 Task: Look for space in Raigarh, India from 6th September, 2023 to 10th September, 2023 for 1 adult in price range Rs.10000 to Rs.15000. Place can be private room with 1  bedroom having 1 bed and 1 bathroom. Property type can be house, flat, guest house, hotel. Booking option can be shelf check-in. Required host language is English.
Action: Mouse moved to (553, 57)
Screenshot: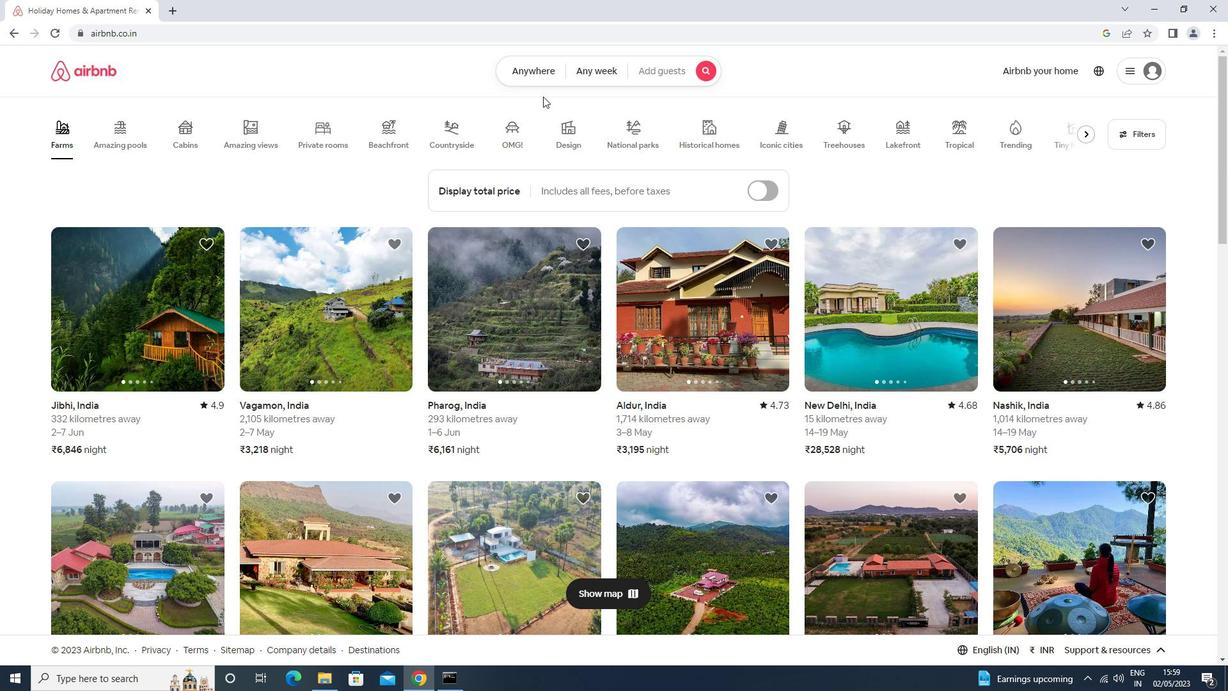 
Action: Mouse pressed left at (553, 57)
Screenshot: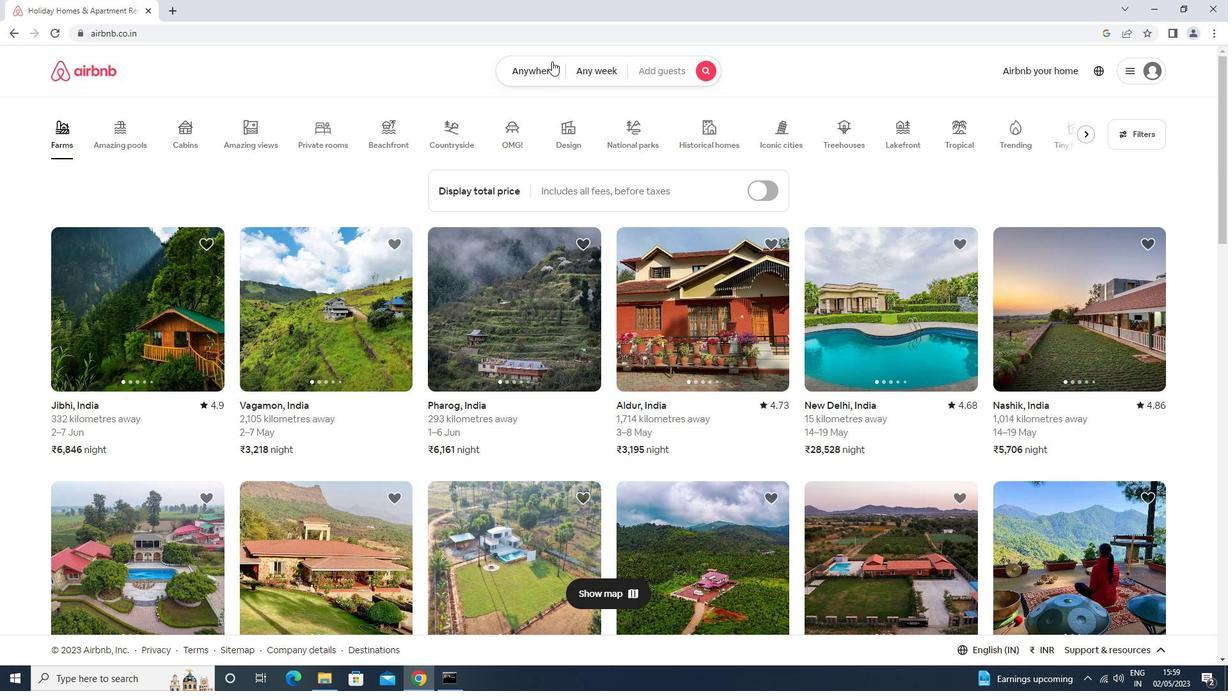 
Action: Mouse moved to (510, 126)
Screenshot: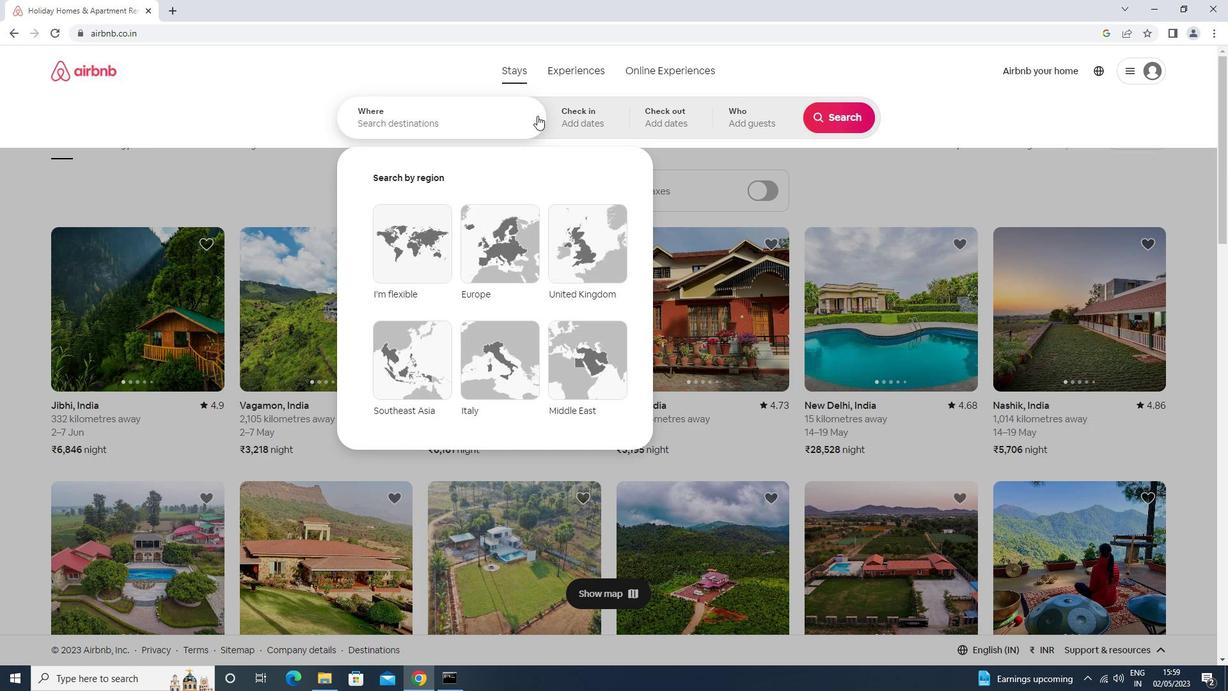 
Action: Mouse pressed left at (510, 126)
Screenshot: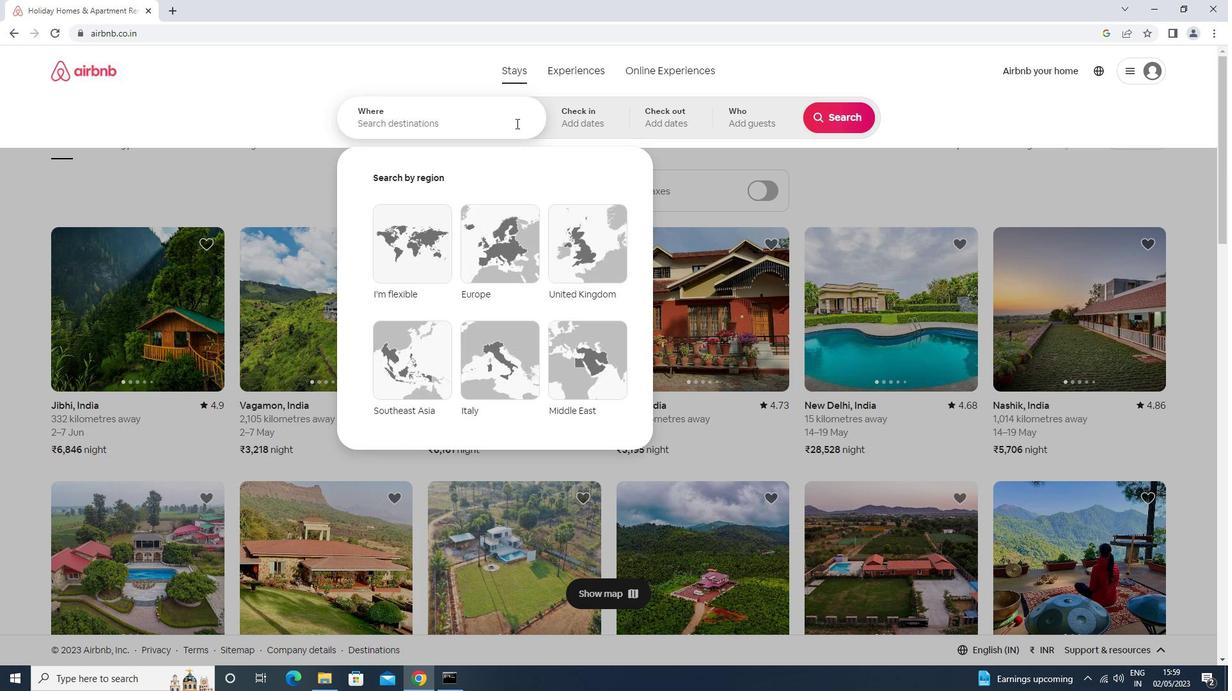 
Action: Mouse moved to (509, 126)
Screenshot: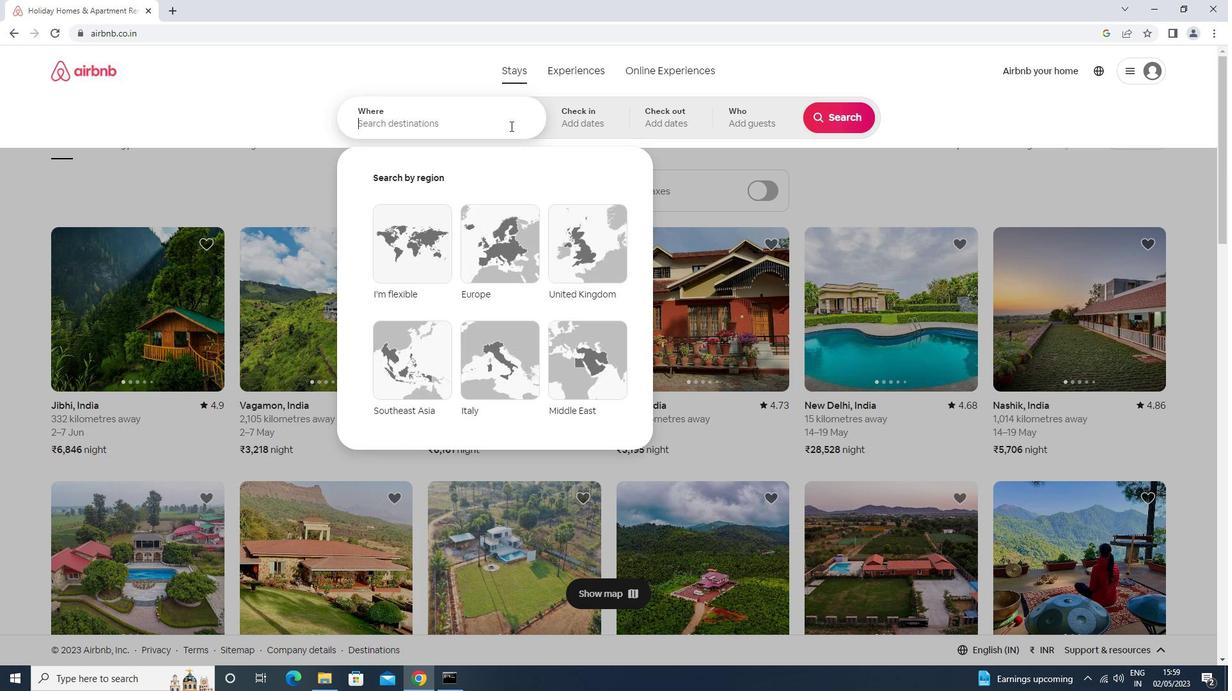 
Action: Key pressed r<Key.caps_lock>aigarh<Key.enter>
Screenshot: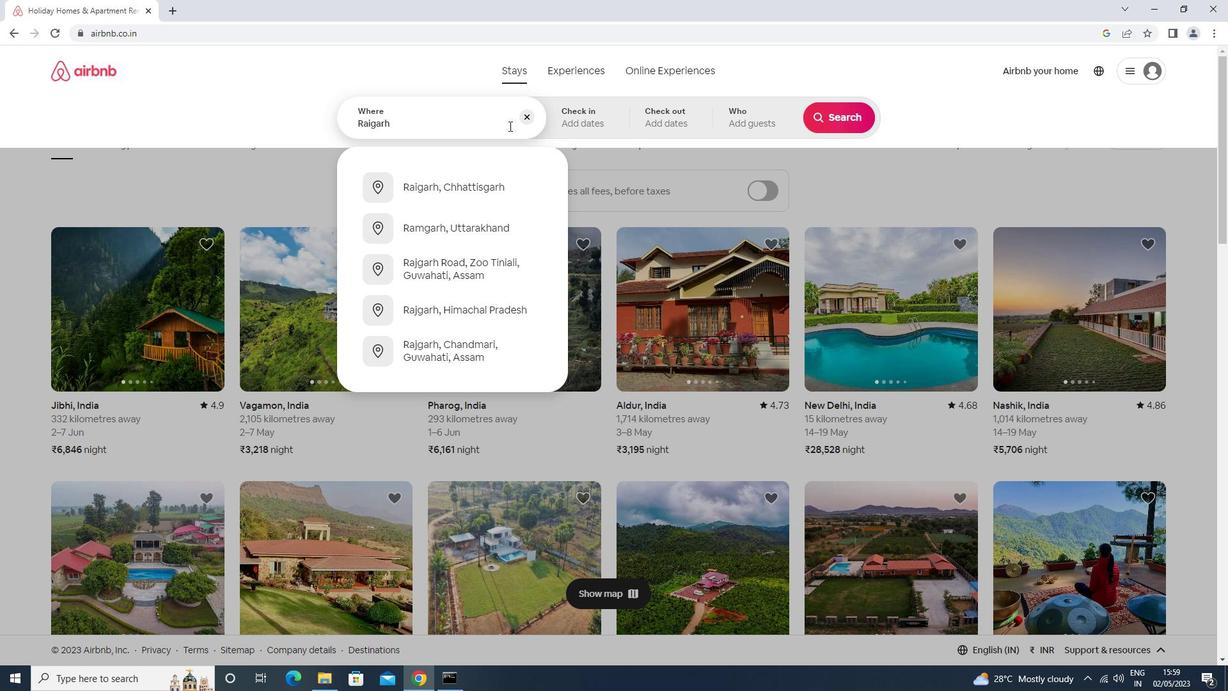 
Action: Mouse moved to (835, 219)
Screenshot: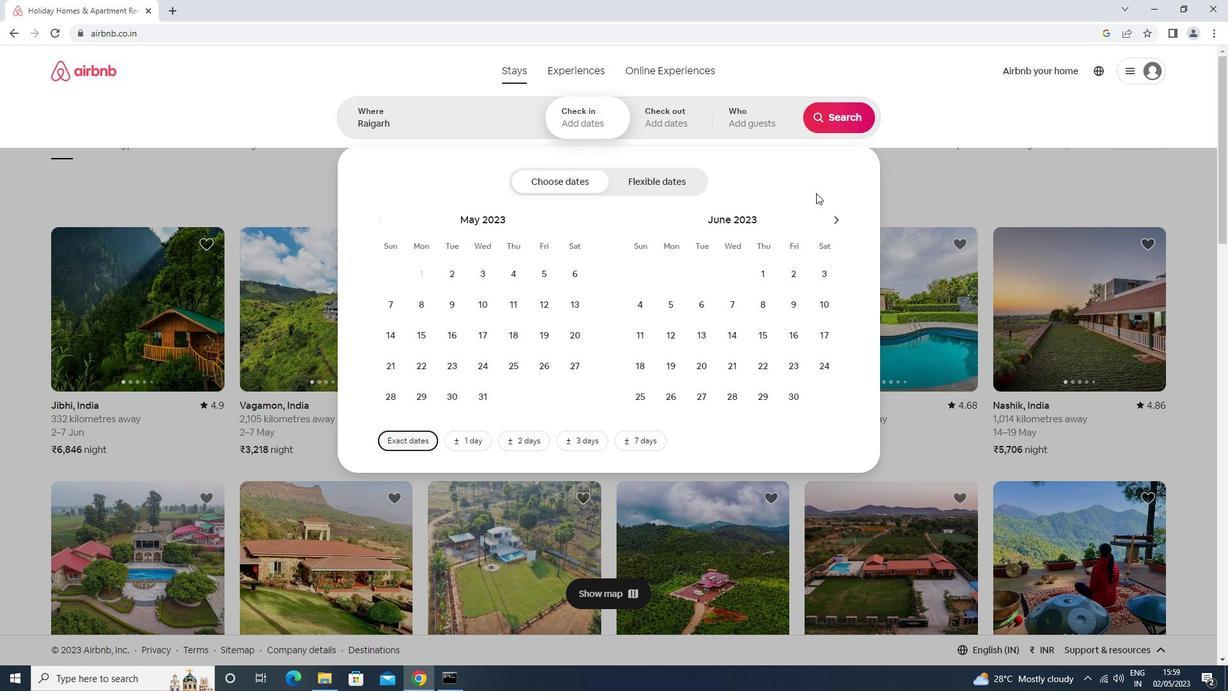 
Action: Mouse pressed left at (835, 219)
Screenshot: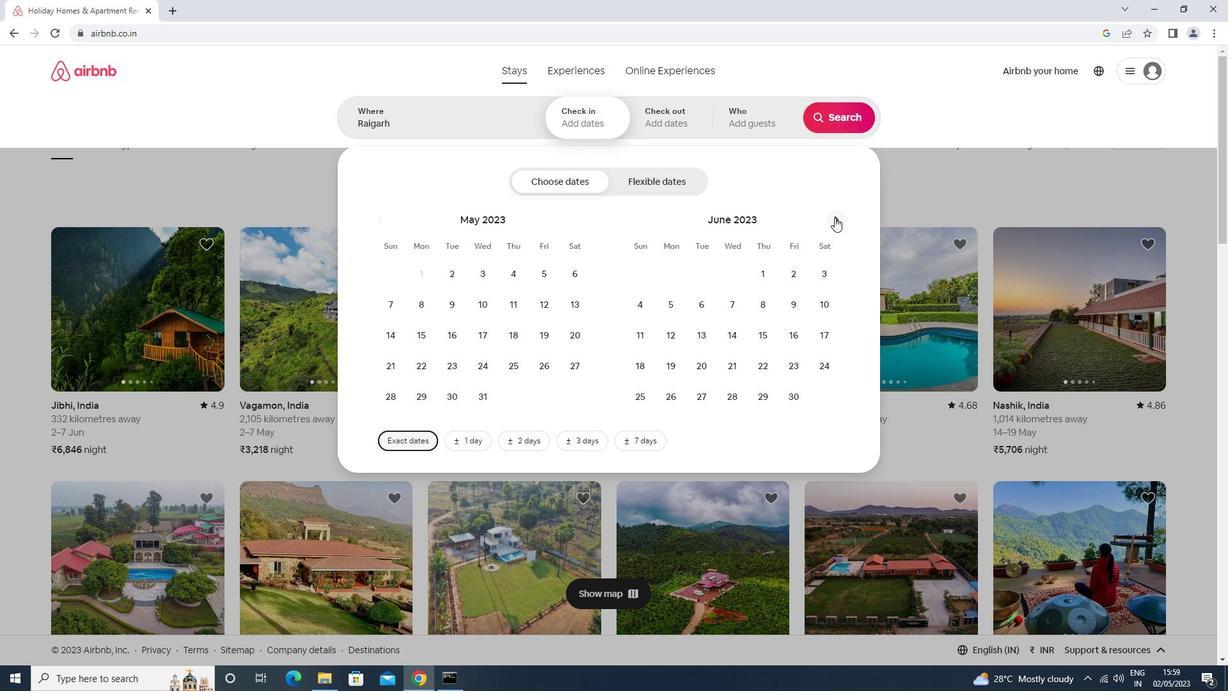 
Action: Mouse moved to (837, 218)
Screenshot: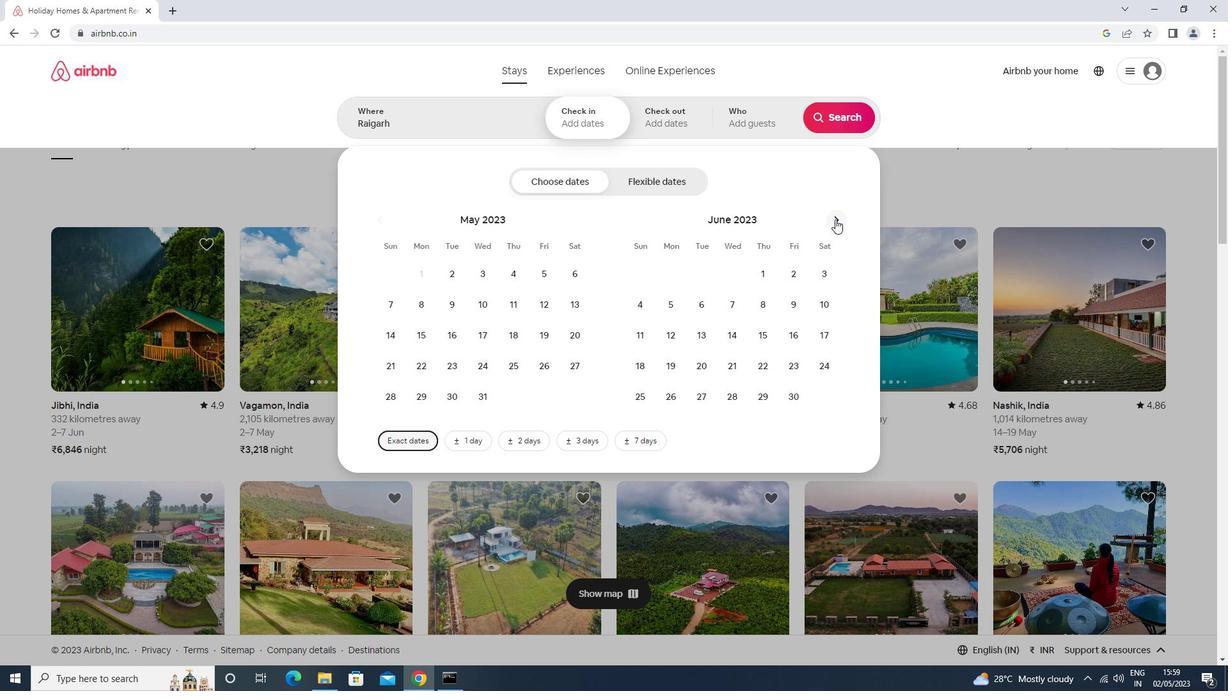 
Action: Mouse pressed left at (837, 218)
Screenshot: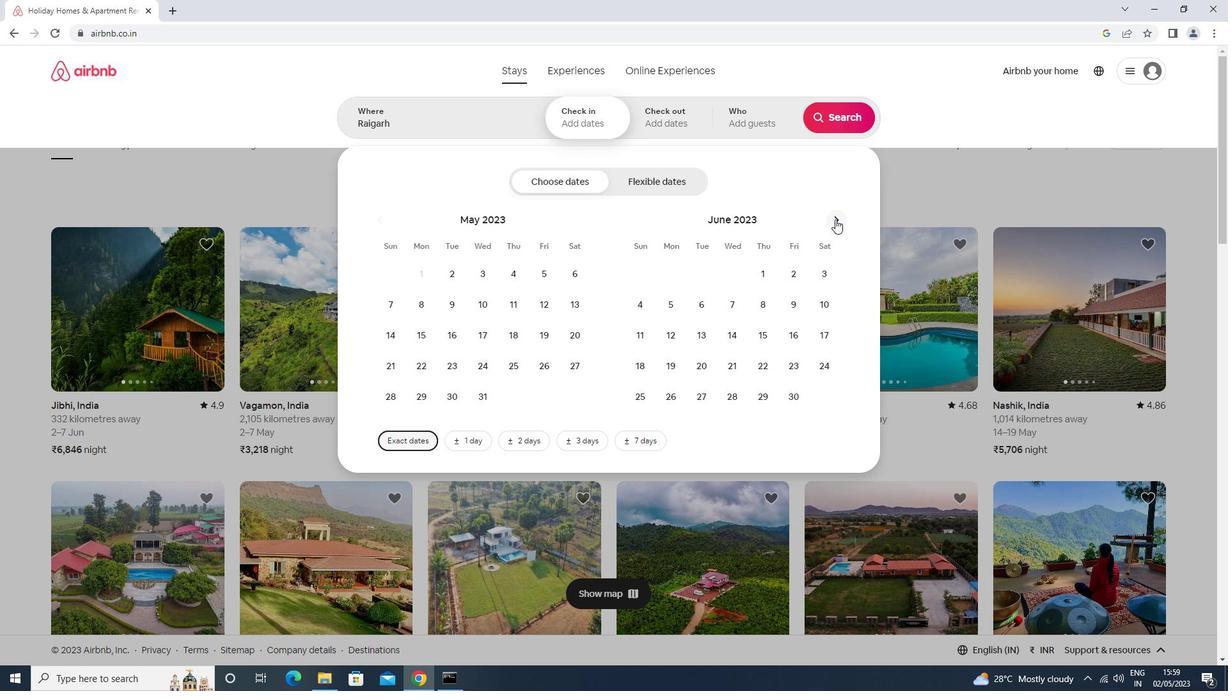 
Action: Mouse pressed left at (837, 218)
Screenshot: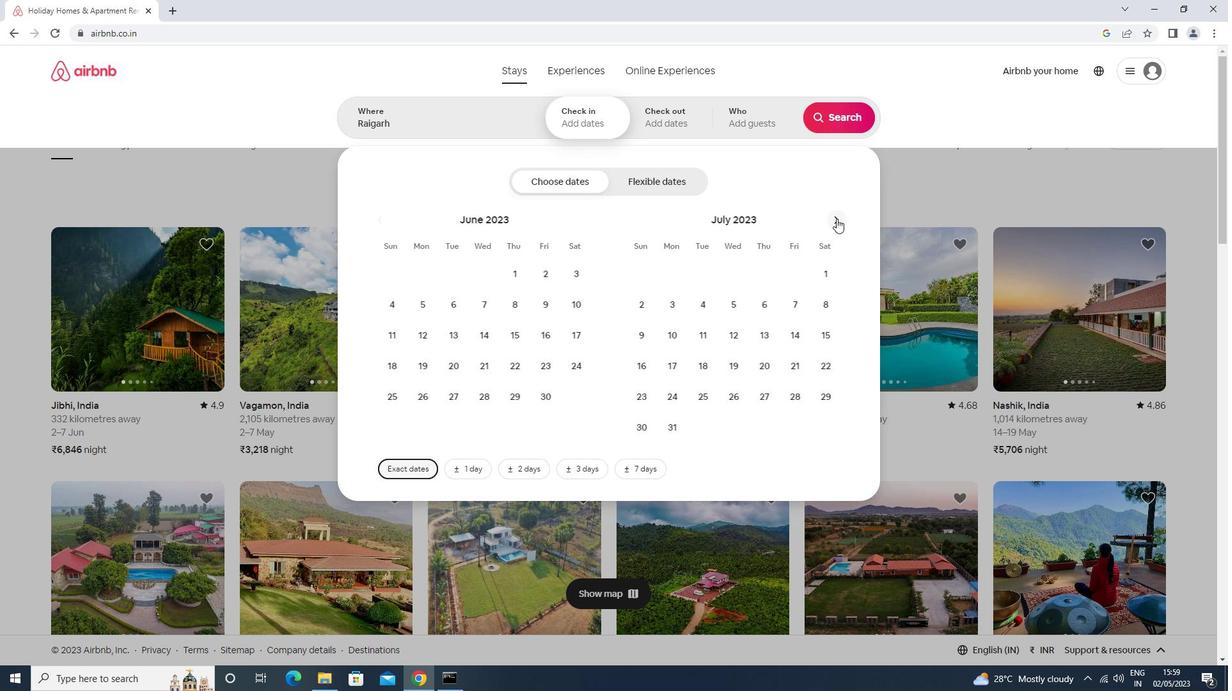 
Action: Mouse moved to (738, 307)
Screenshot: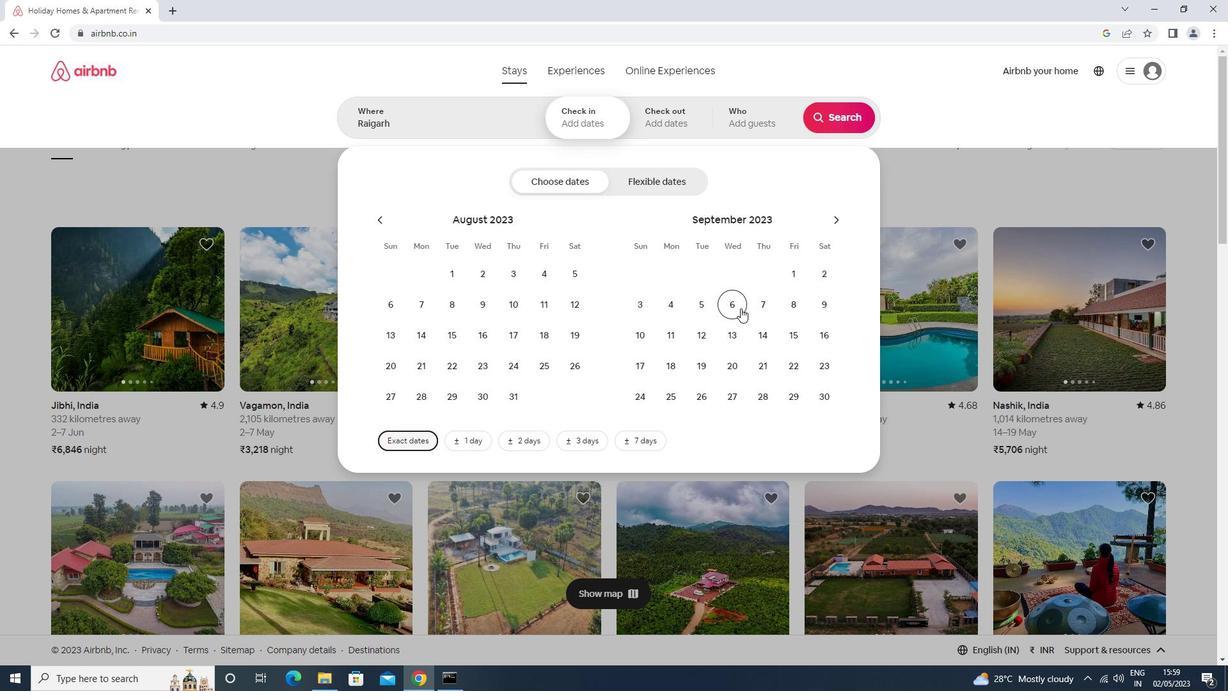 
Action: Mouse pressed left at (738, 307)
Screenshot: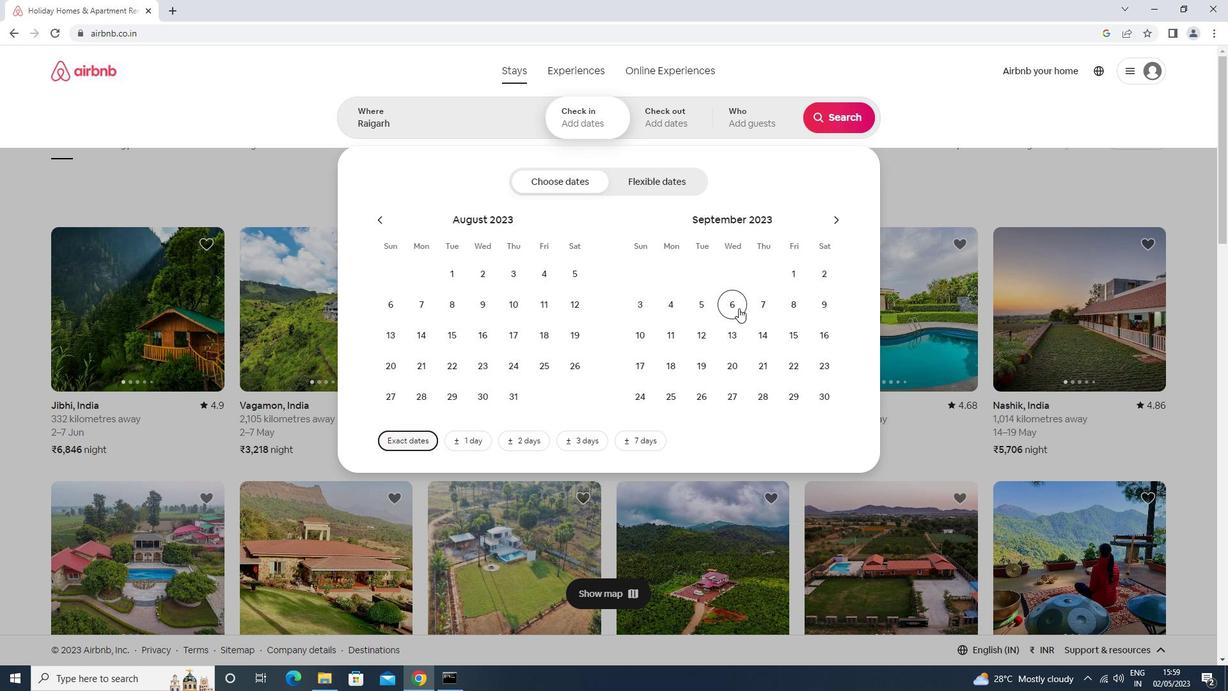
Action: Mouse moved to (643, 330)
Screenshot: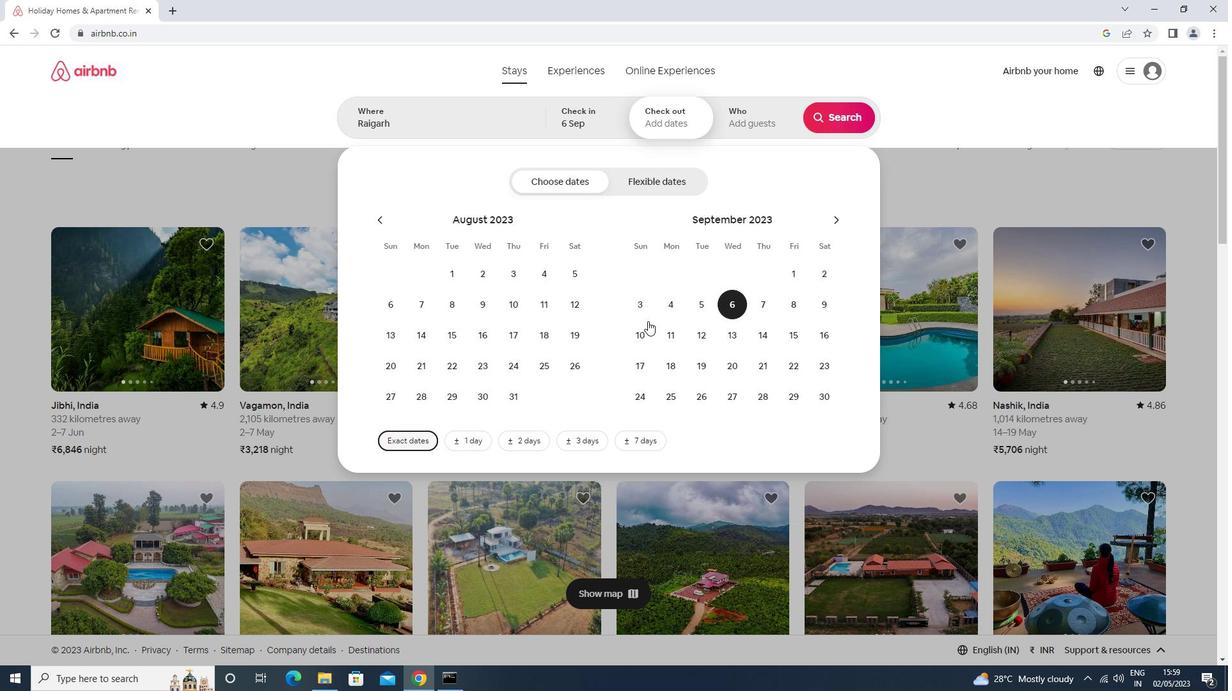 
Action: Mouse pressed left at (643, 330)
Screenshot: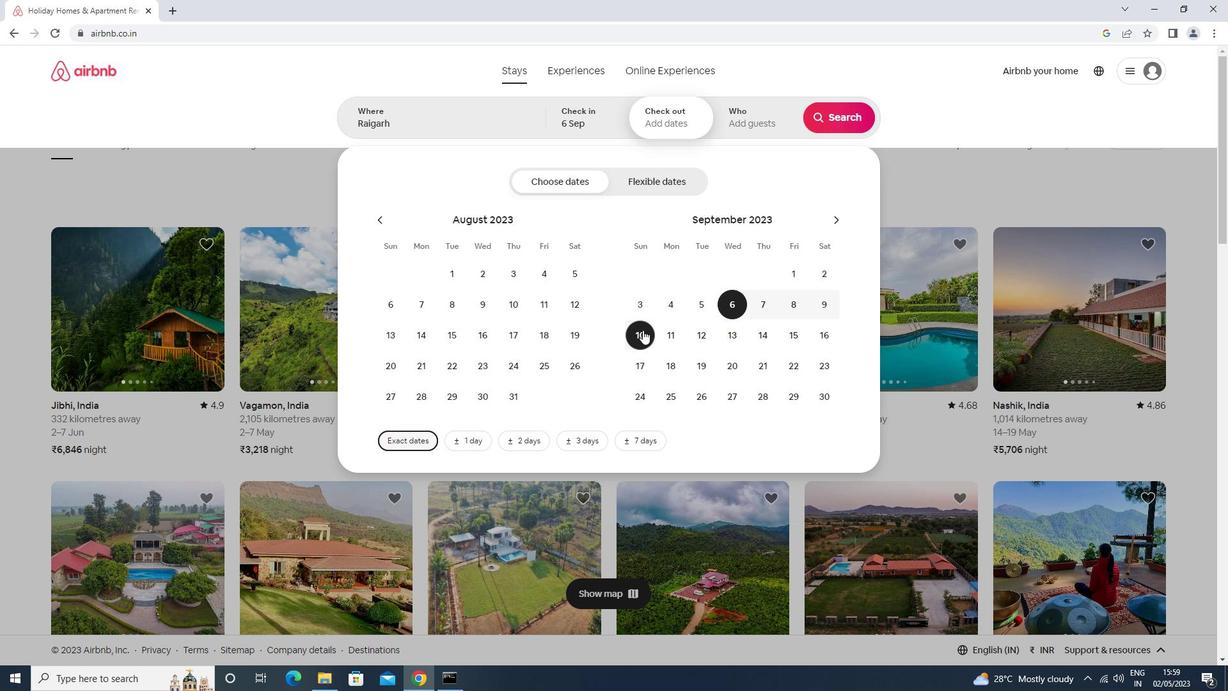 
Action: Mouse moved to (747, 112)
Screenshot: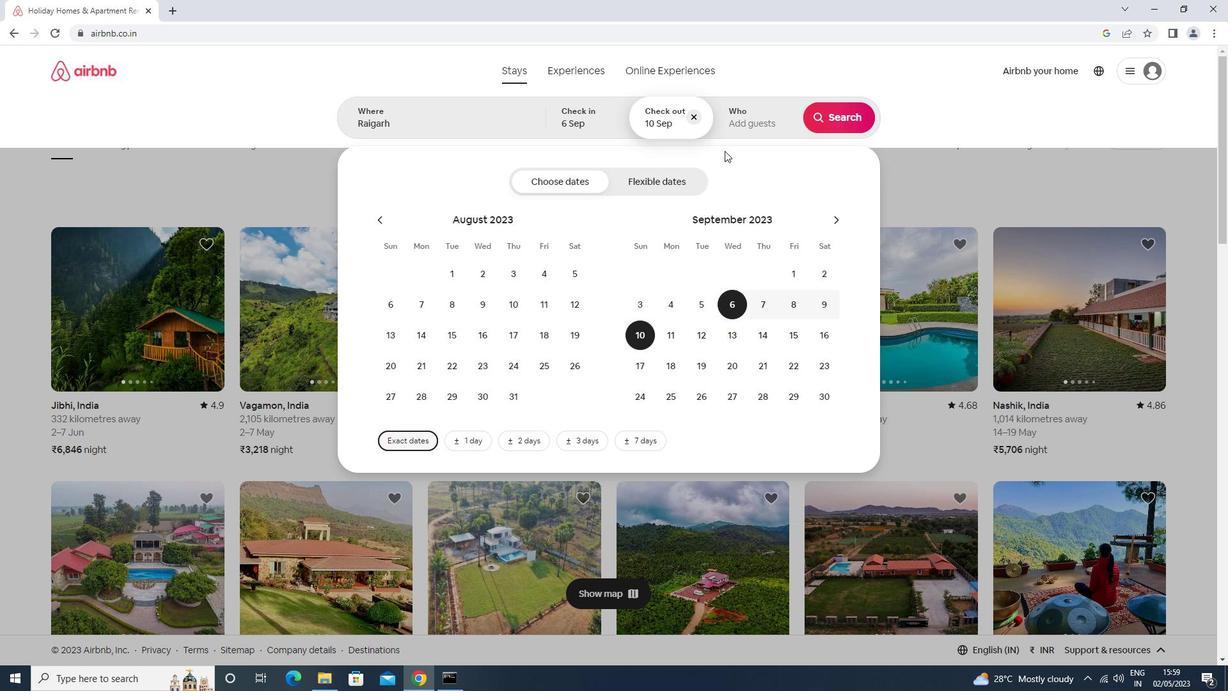 
Action: Mouse pressed left at (747, 112)
Screenshot: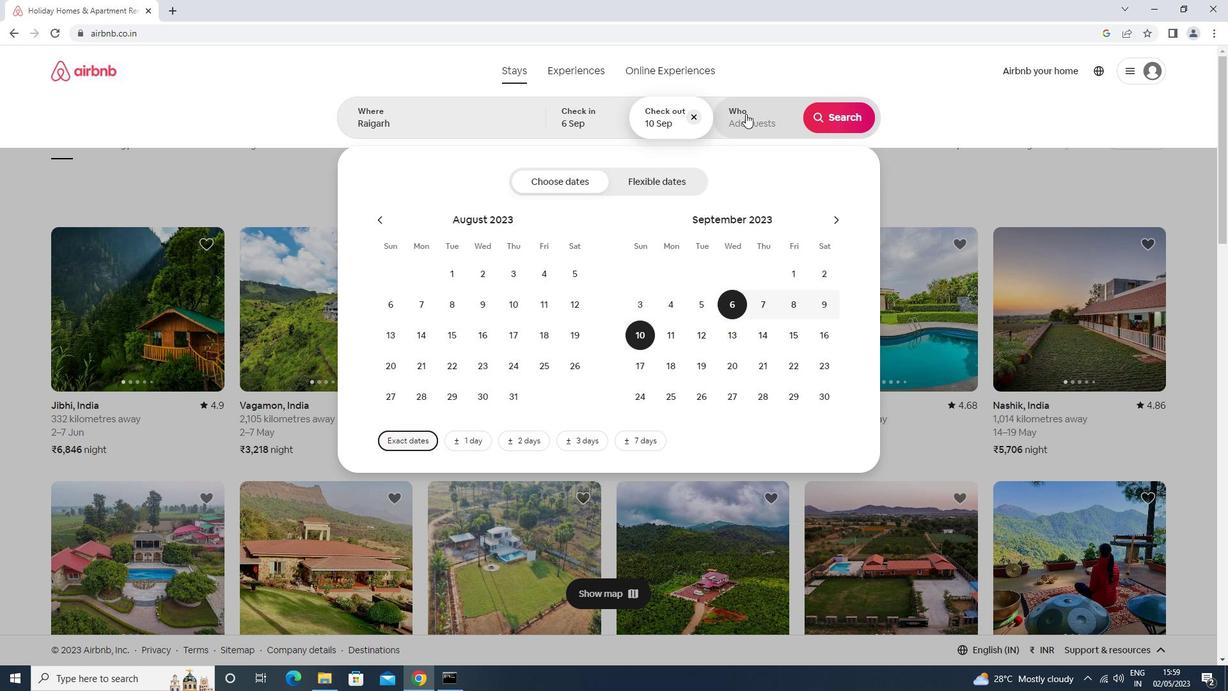 
Action: Mouse moved to (837, 188)
Screenshot: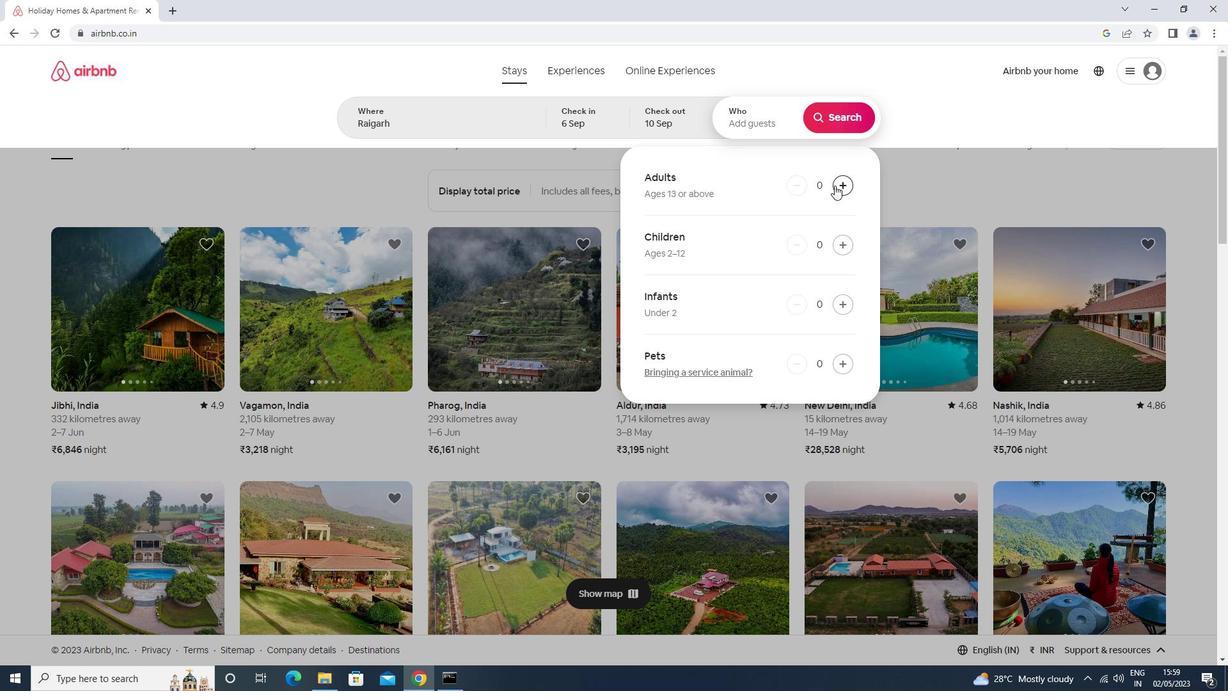 
Action: Mouse pressed left at (837, 188)
Screenshot: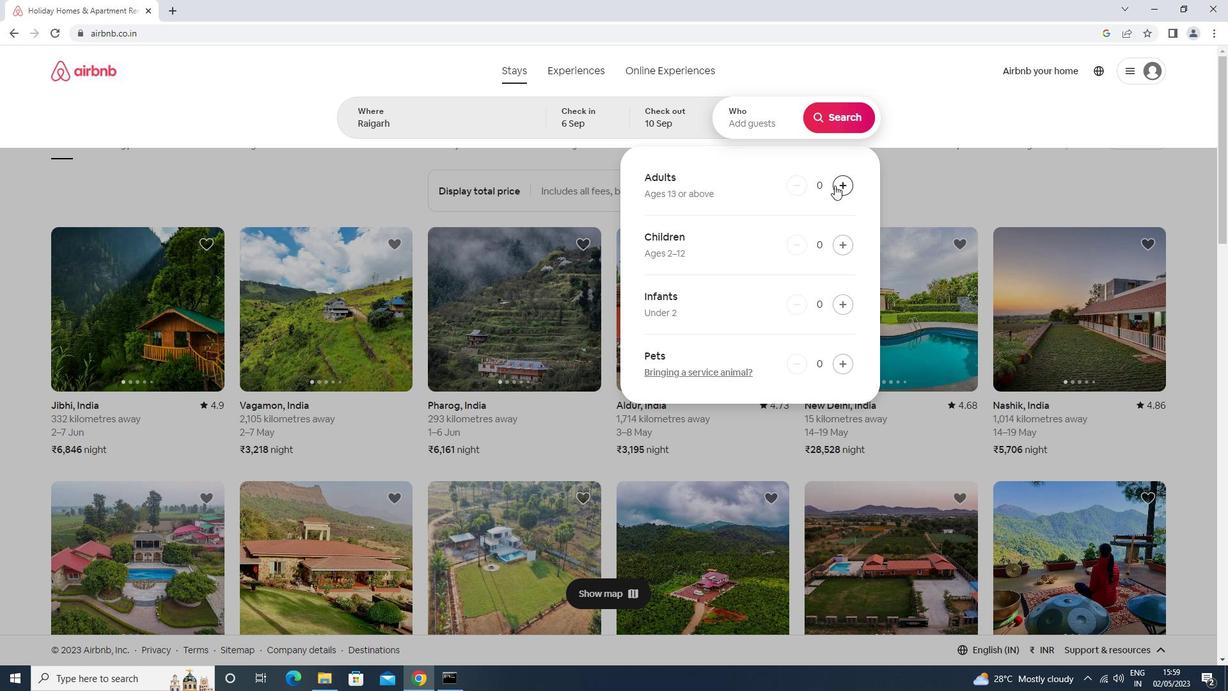 
Action: Mouse moved to (849, 119)
Screenshot: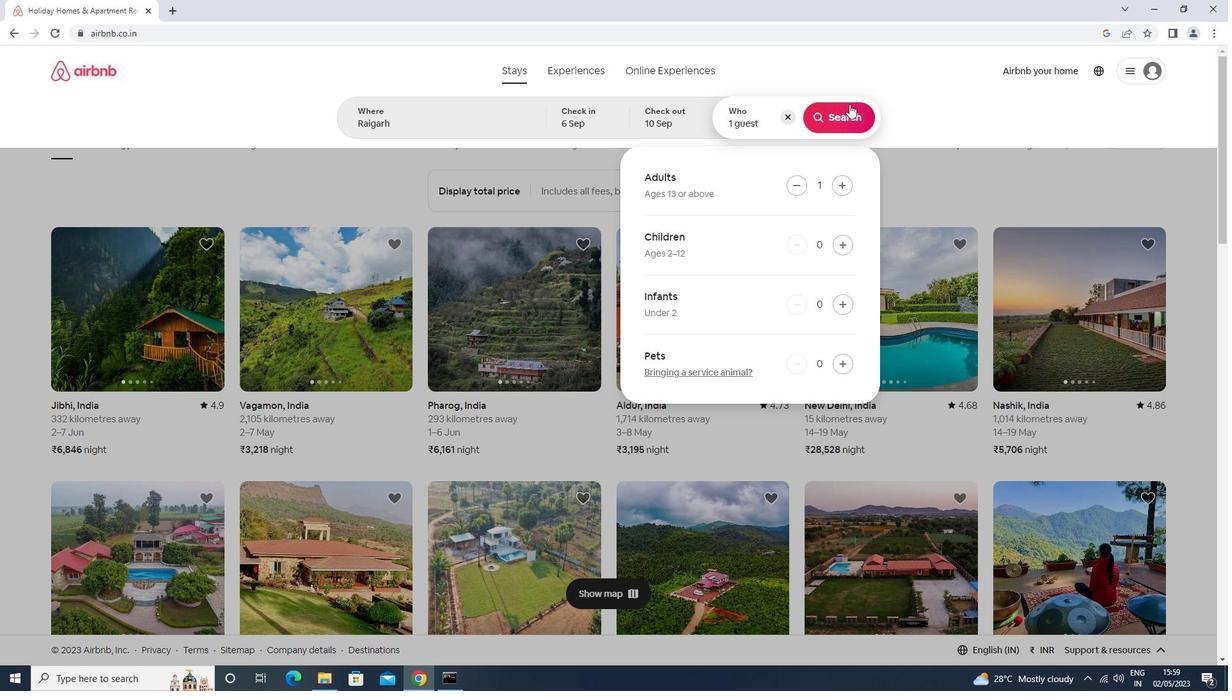 
Action: Mouse pressed left at (849, 119)
Screenshot: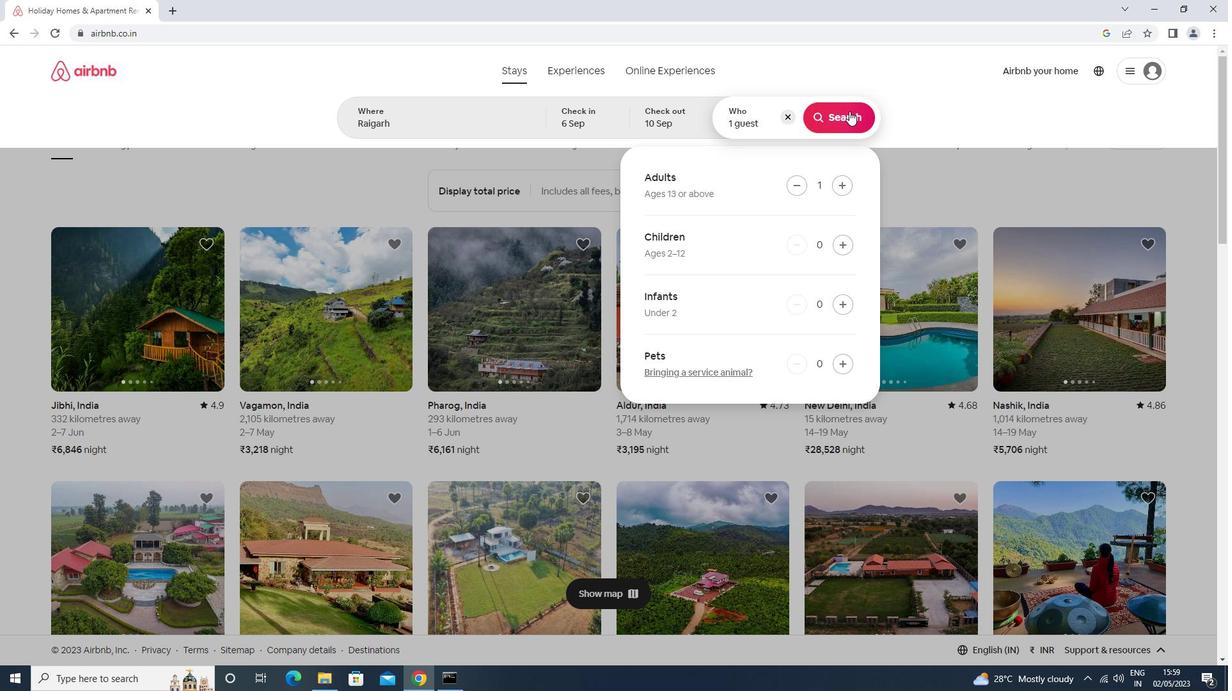 
Action: Mouse moved to (1171, 118)
Screenshot: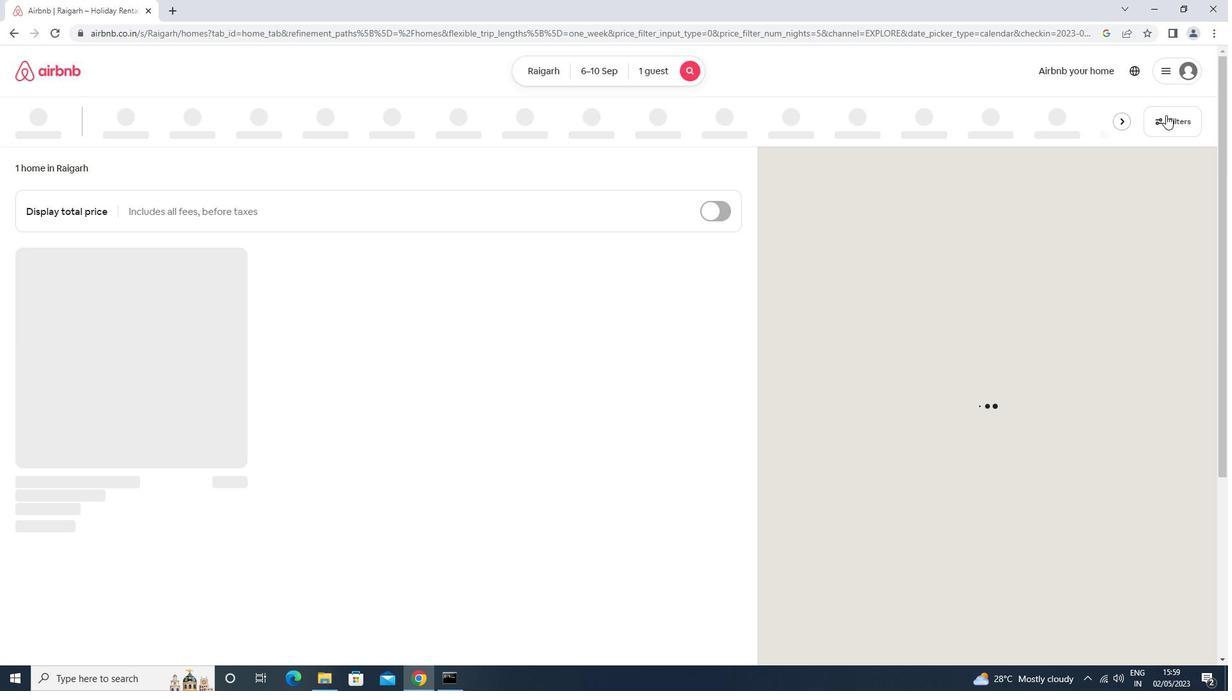 
Action: Mouse pressed left at (1171, 118)
Screenshot: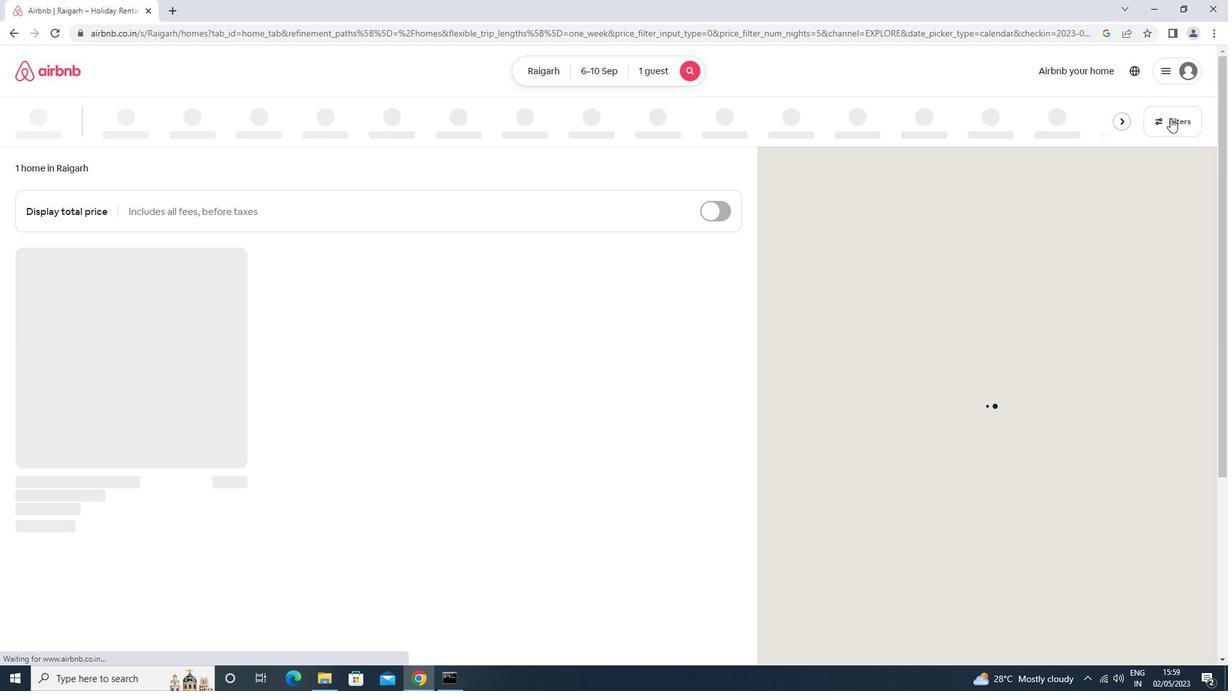 
Action: Mouse moved to (586, 236)
Screenshot: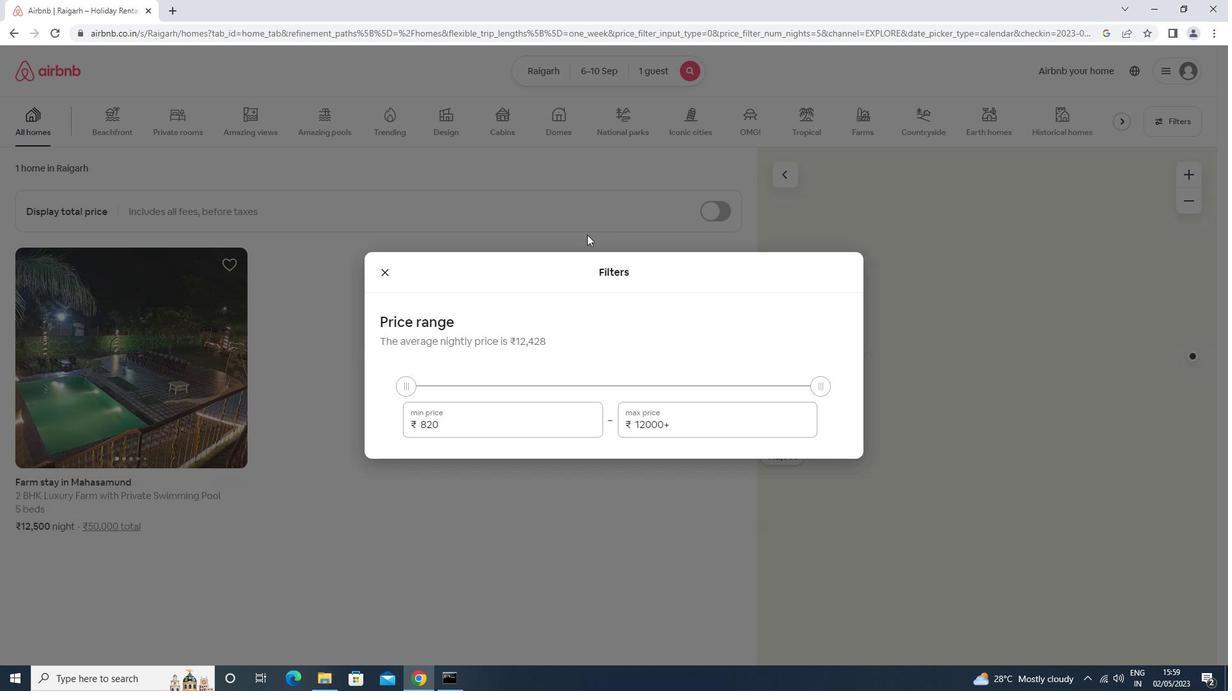 
Action: Mouse pressed left at (586, 236)
Screenshot: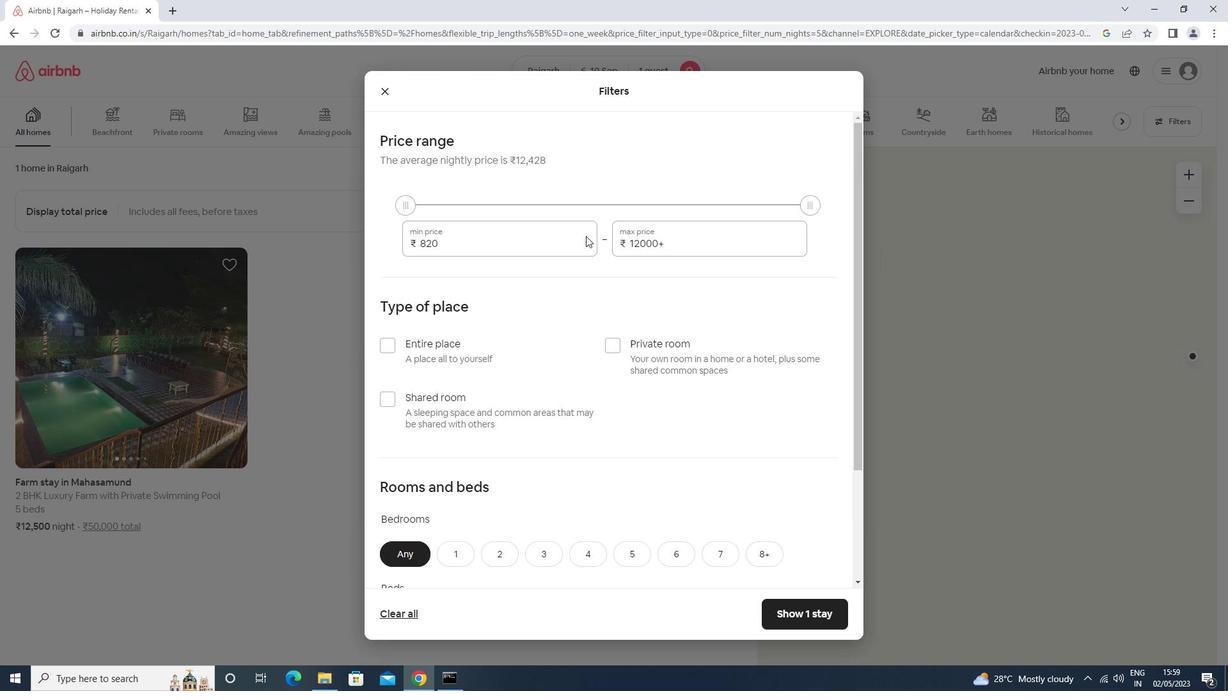 
Action: Key pressed <Key.backspace><Key.backspace><Key.backspace><Key.backspace><Key.backspace><Key.backspace>10000<Key.tab>12000
Screenshot: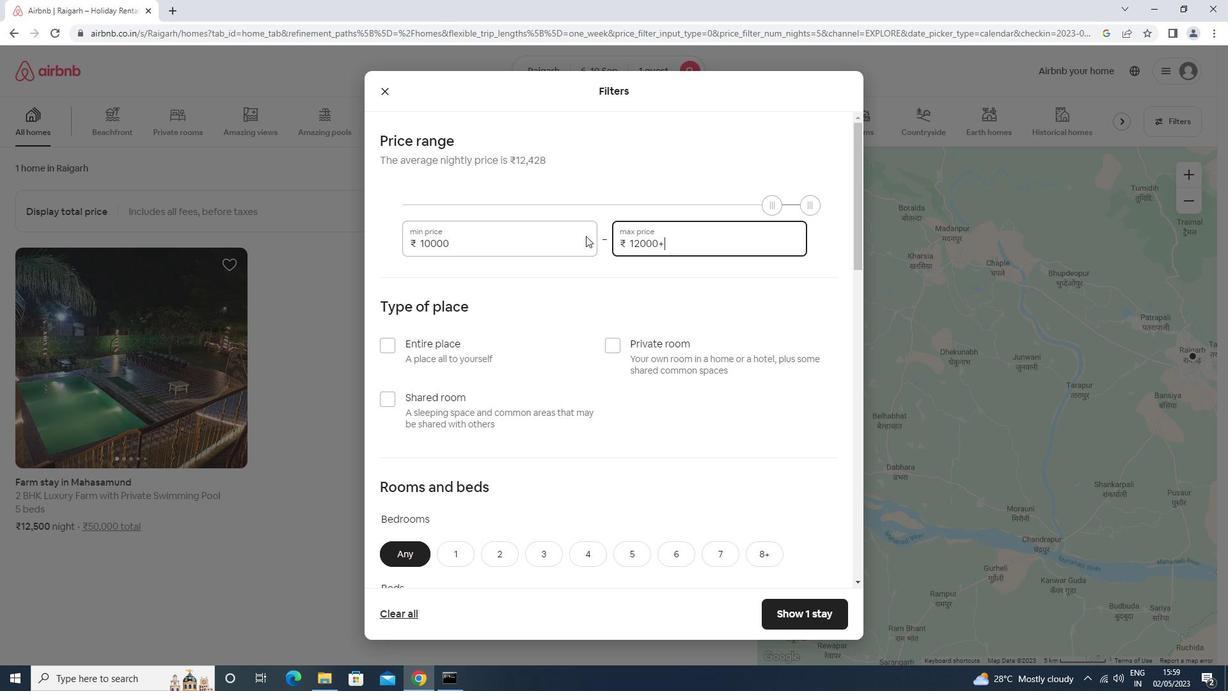
Action: Mouse scrolled (586, 235) with delta (0, 0)
Screenshot: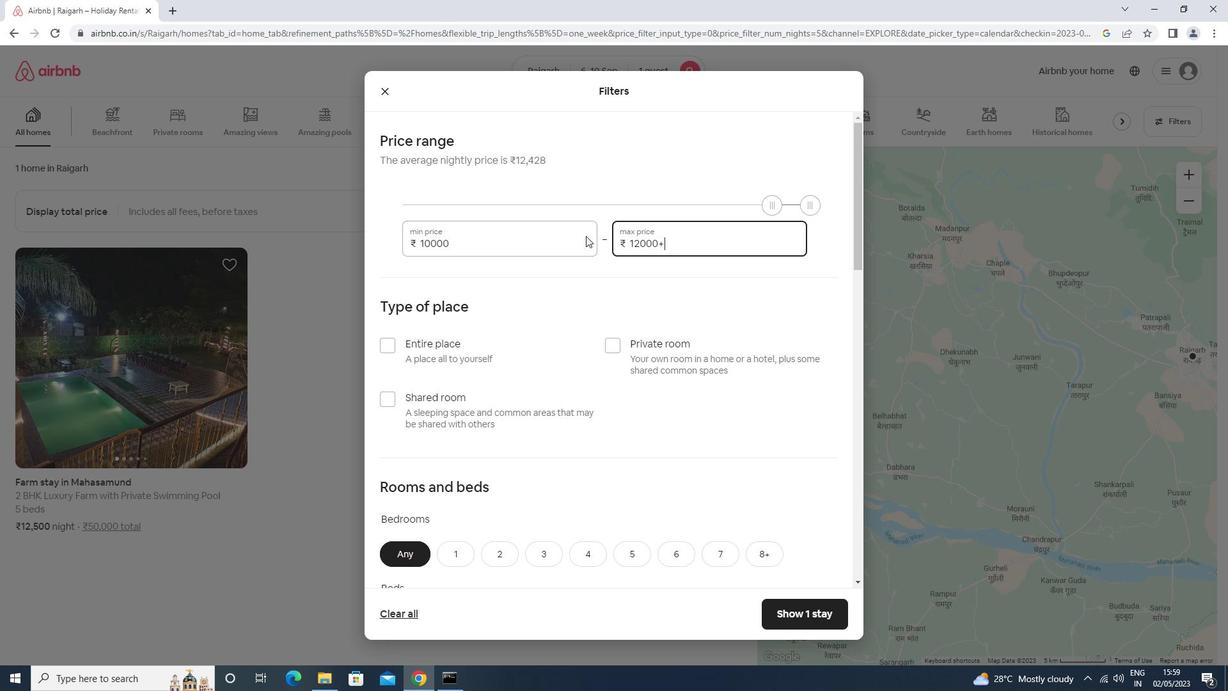 
Action: Mouse scrolled (586, 235) with delta (0, 0)
Screenshot: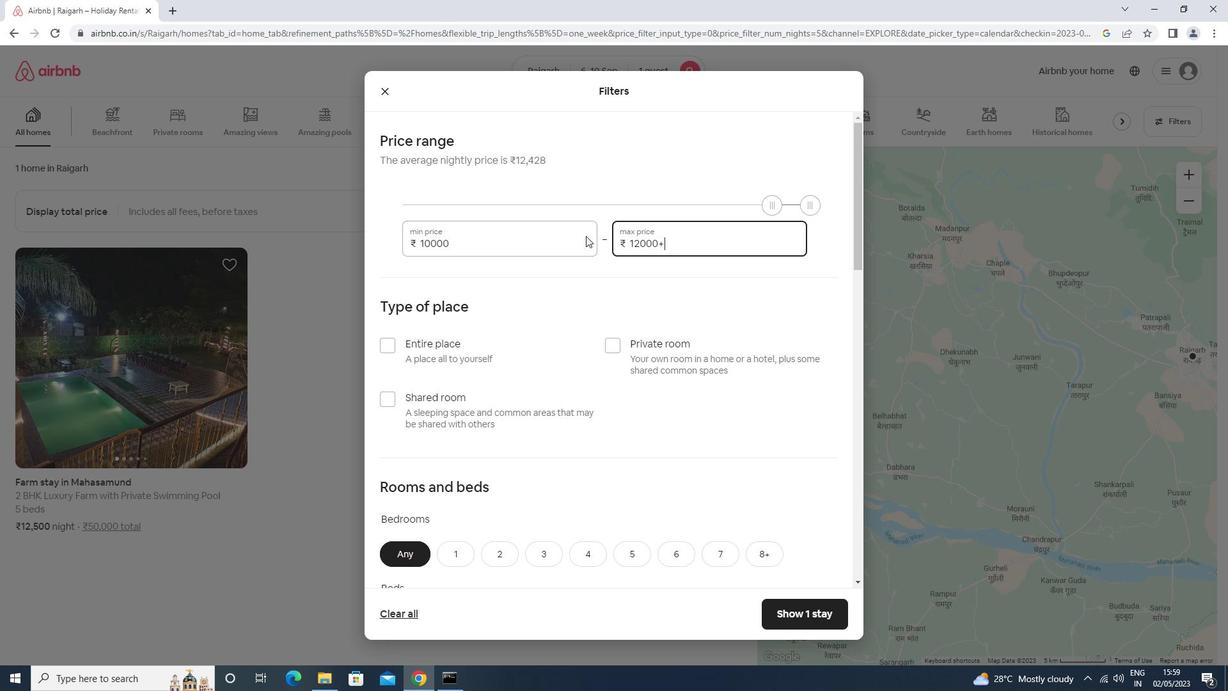 
Action: Mouse moved to (638, 210)
Screenshot: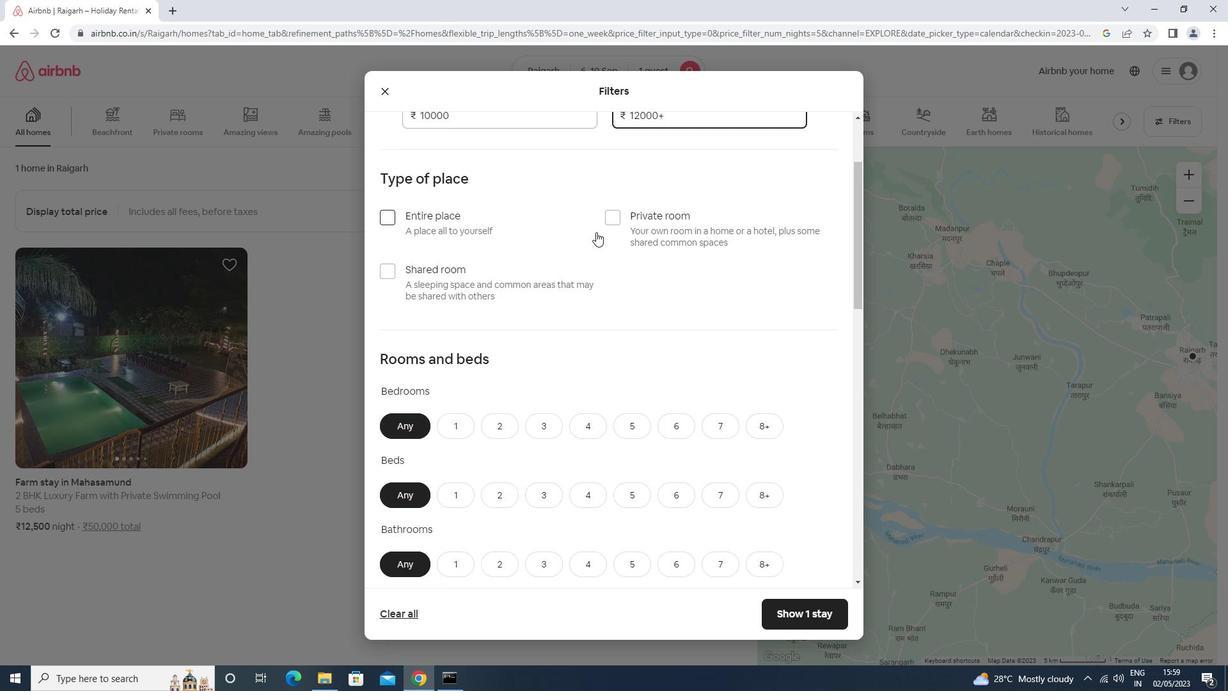 
Action: Mouse pressed left at (638, 210)
Screenshot: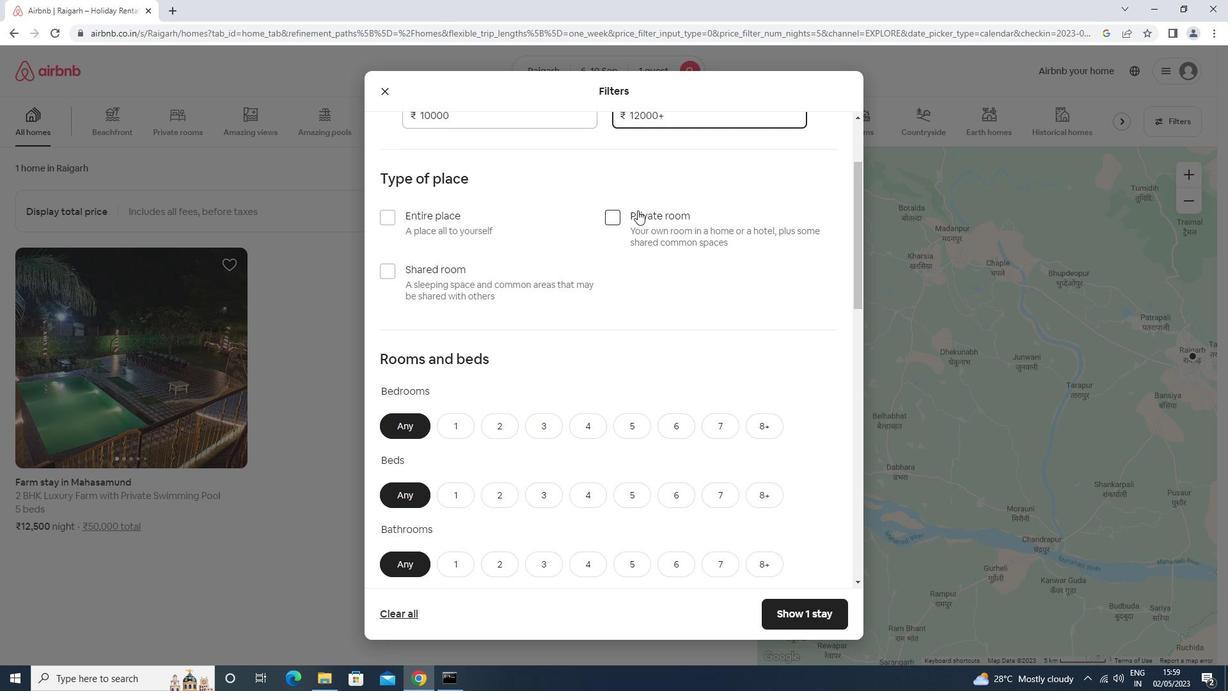 
Action: Mouse moved to (638, 210)
Screenshot: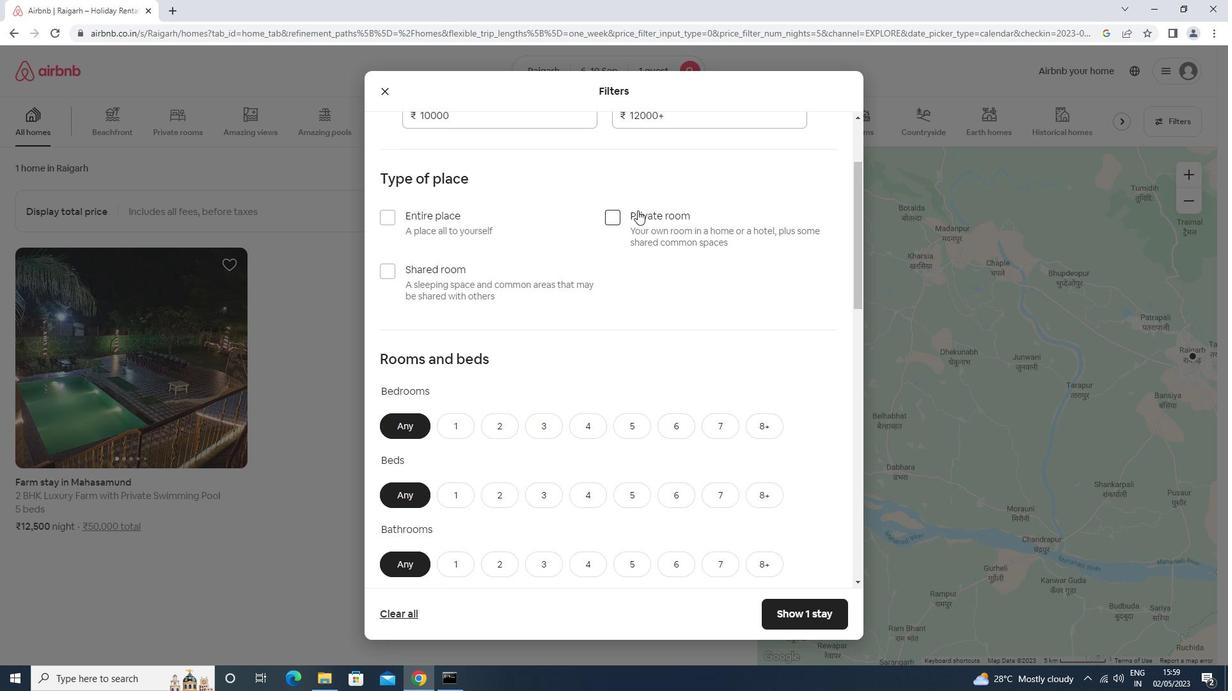 
Action: Mouse scrolled (638, 209) with delta (0, 0)
Screenshot: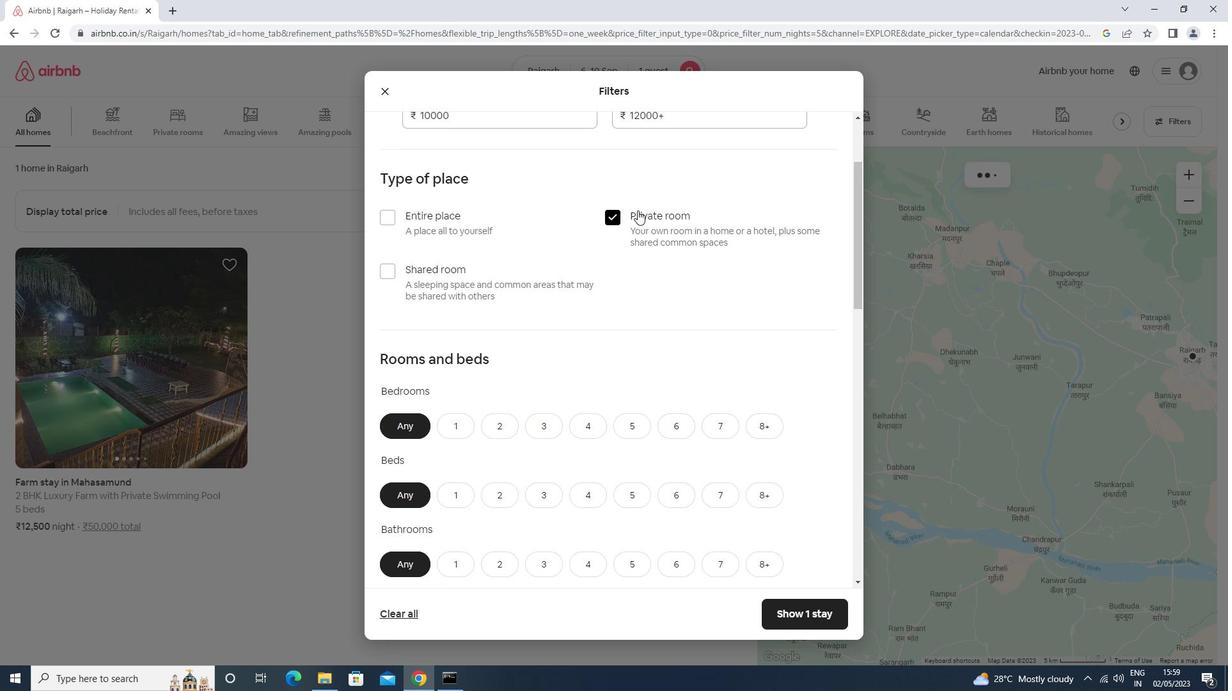 
Action: Mouse scrolled (638, 209) with delta (0, 0)
Screenshot: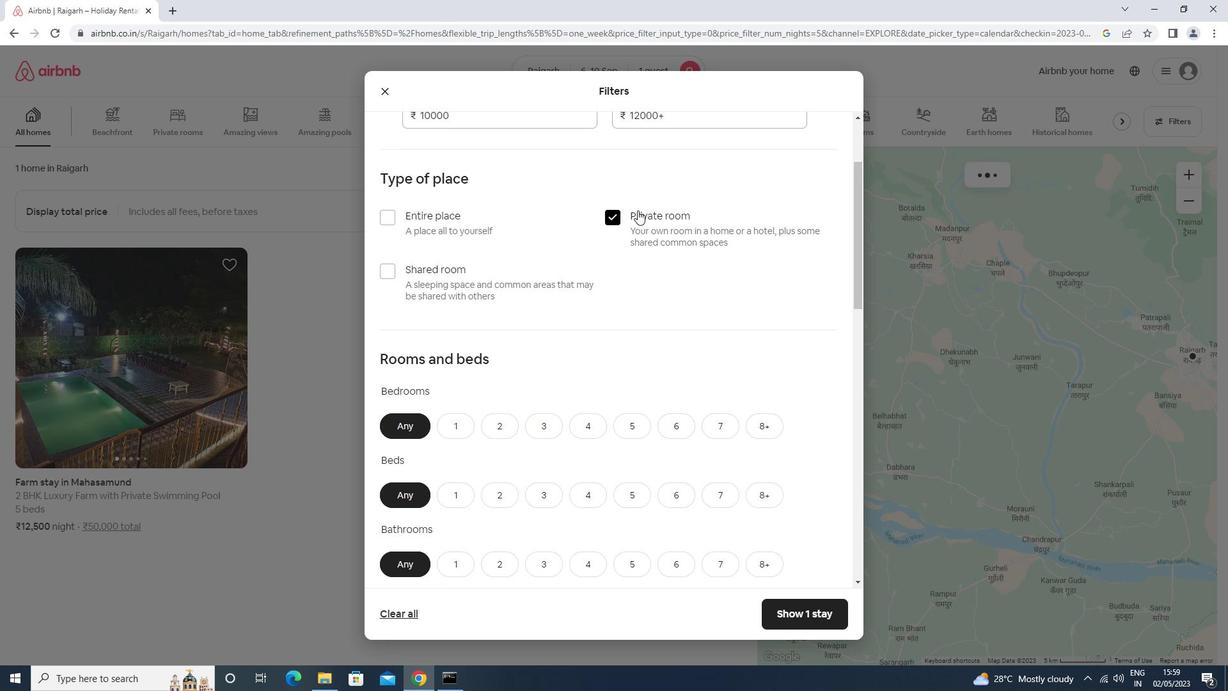 
Action: Mouse scrolled (638, 209) with delta (0, 0)
Screenshot: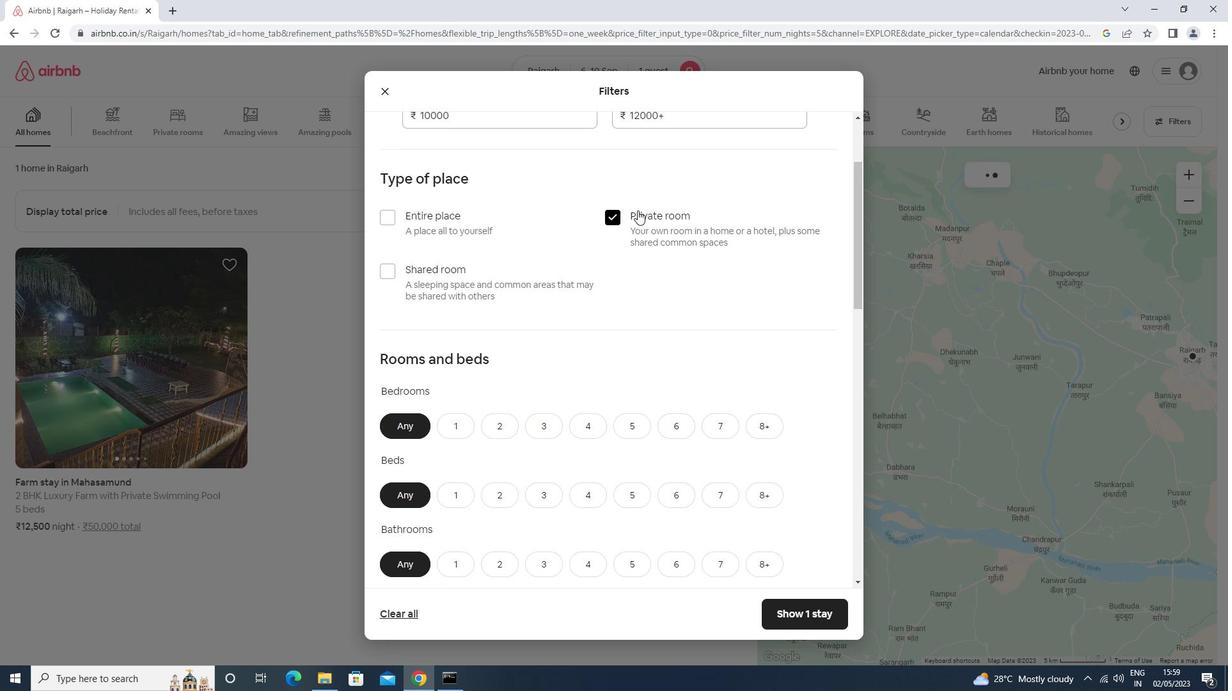 
Action: Mouse moved to (465, 232)
Screenshot: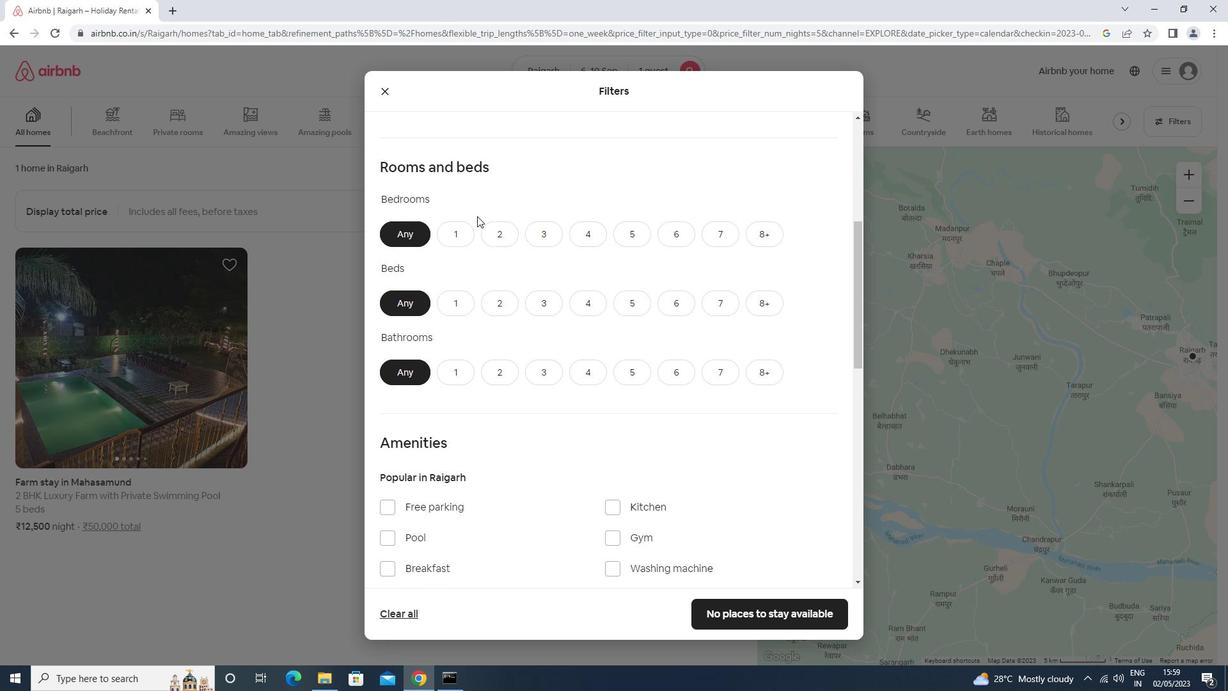
Action: Mouse pressed left at (465, 232)
Screenshot: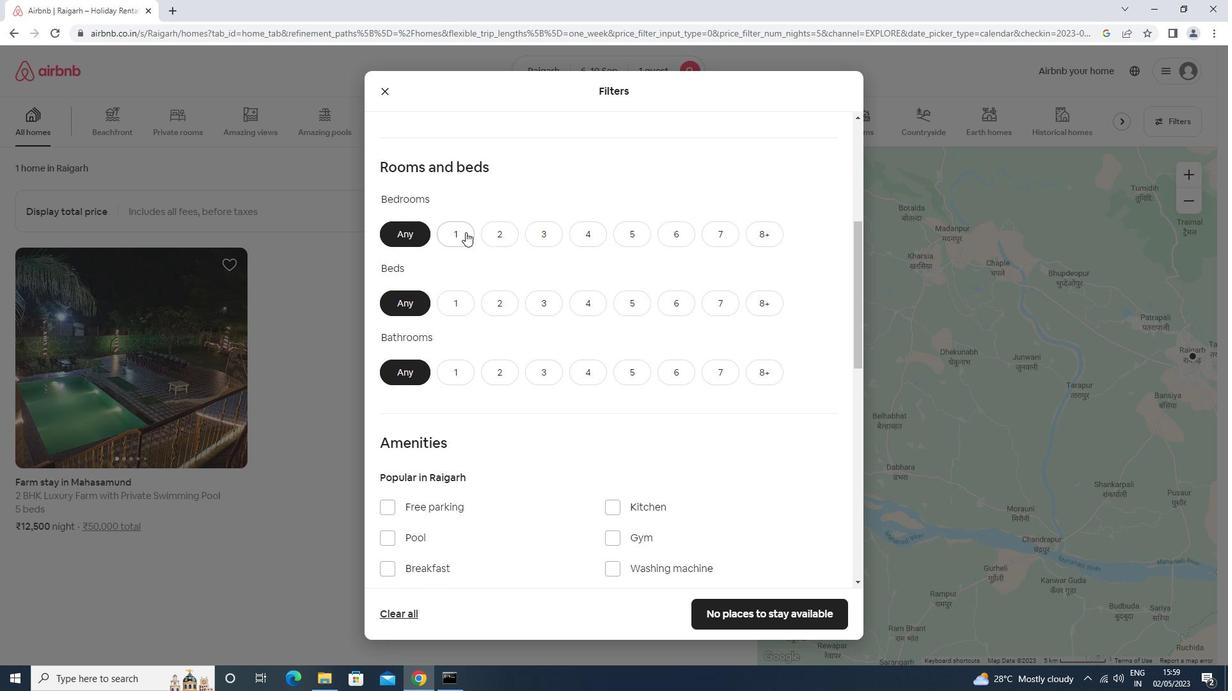 
Action: Mouse moved to (465, 304)
Screenshot: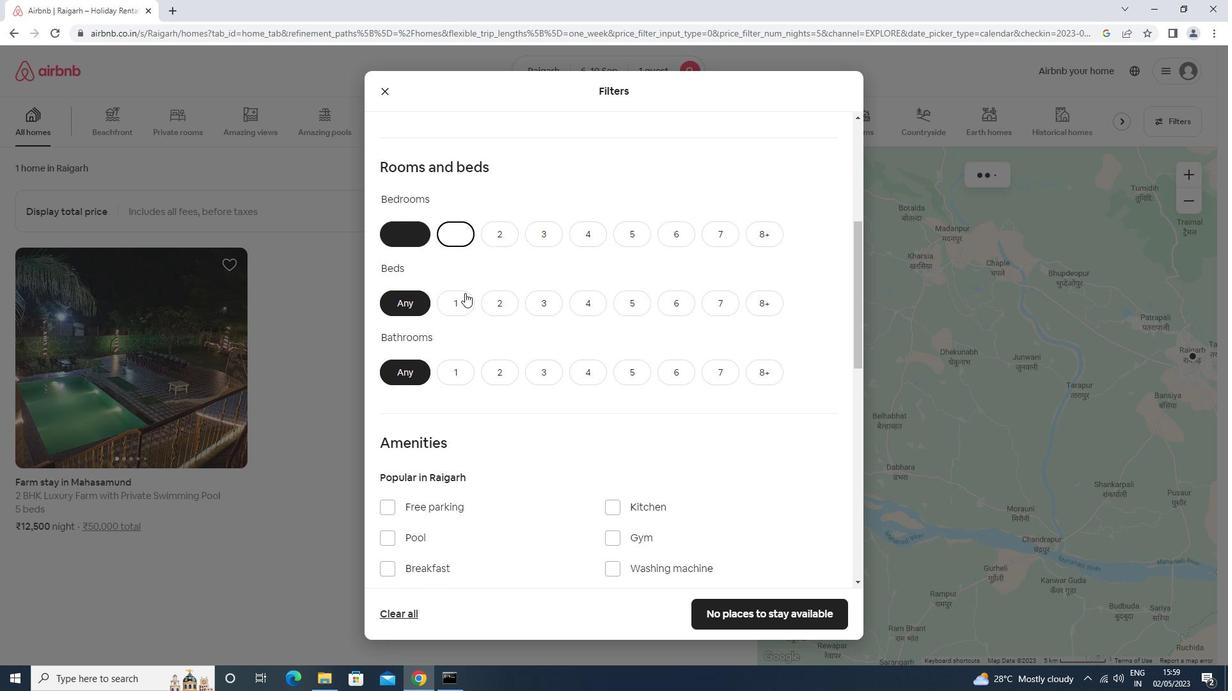 
Action: Mouse pressed left at (465, 304)
Screenshot: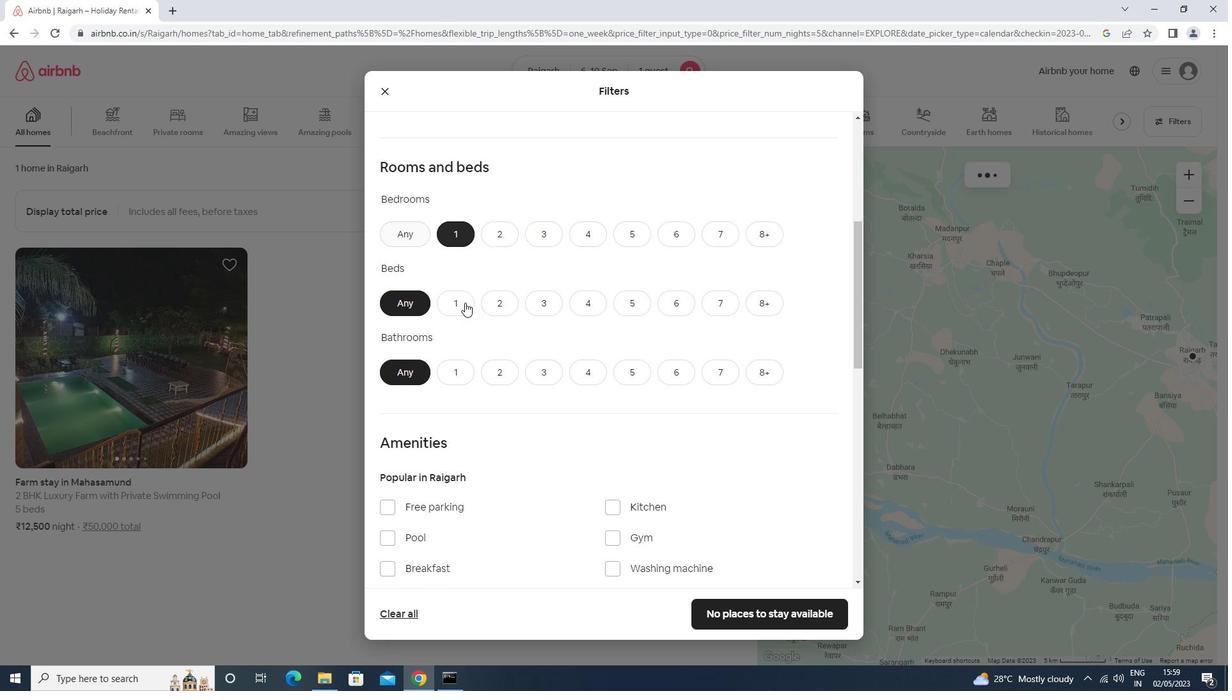
Action: Mouse moved to (457, 375)
Screenshot: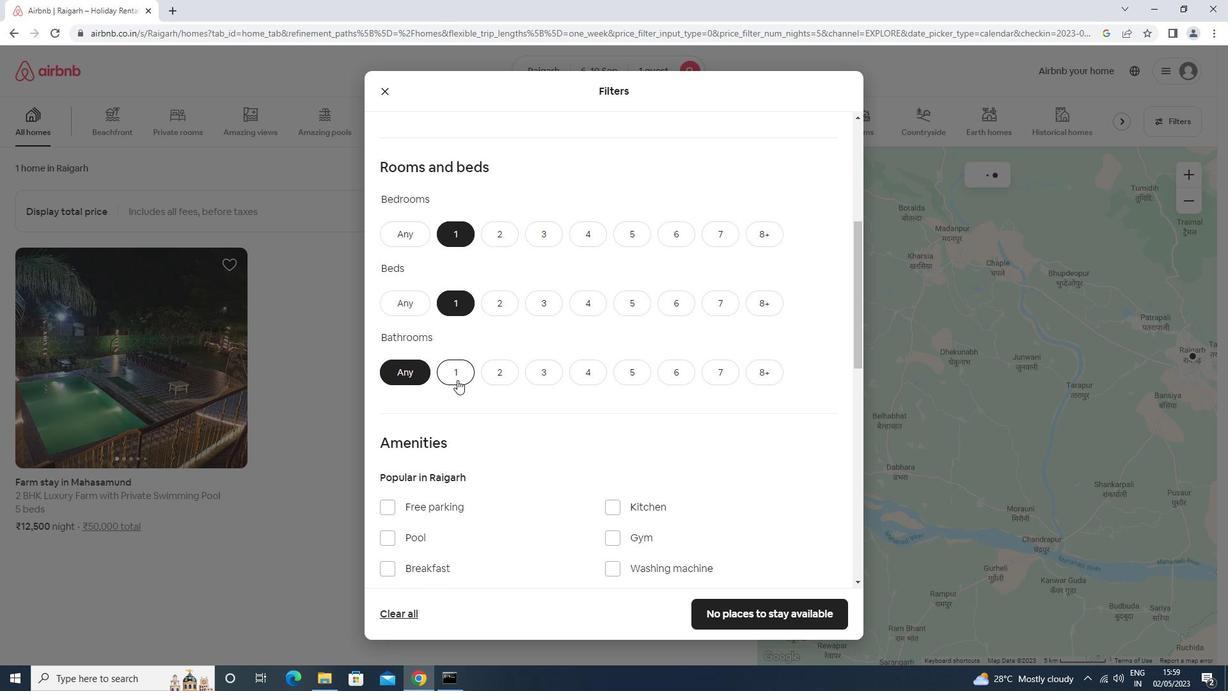 
Action: Mouse pressed left at (457, 375)
Screenshot: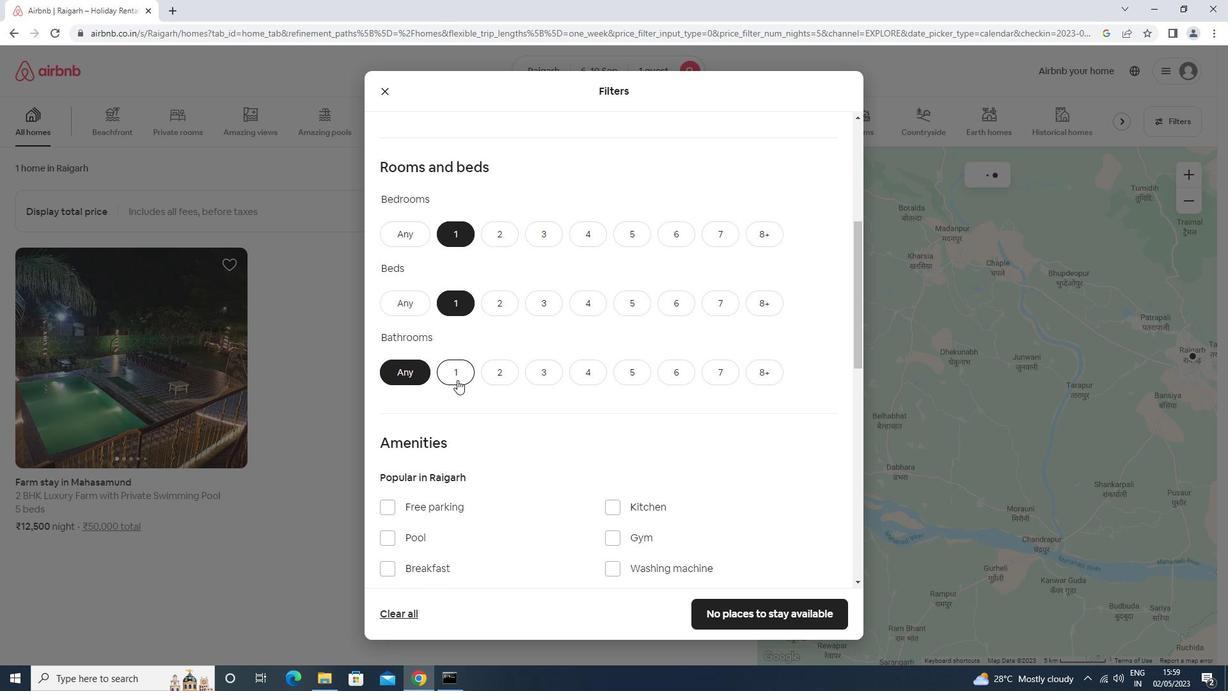 
Action: Mouse moved to (462, 363)
Screenshot: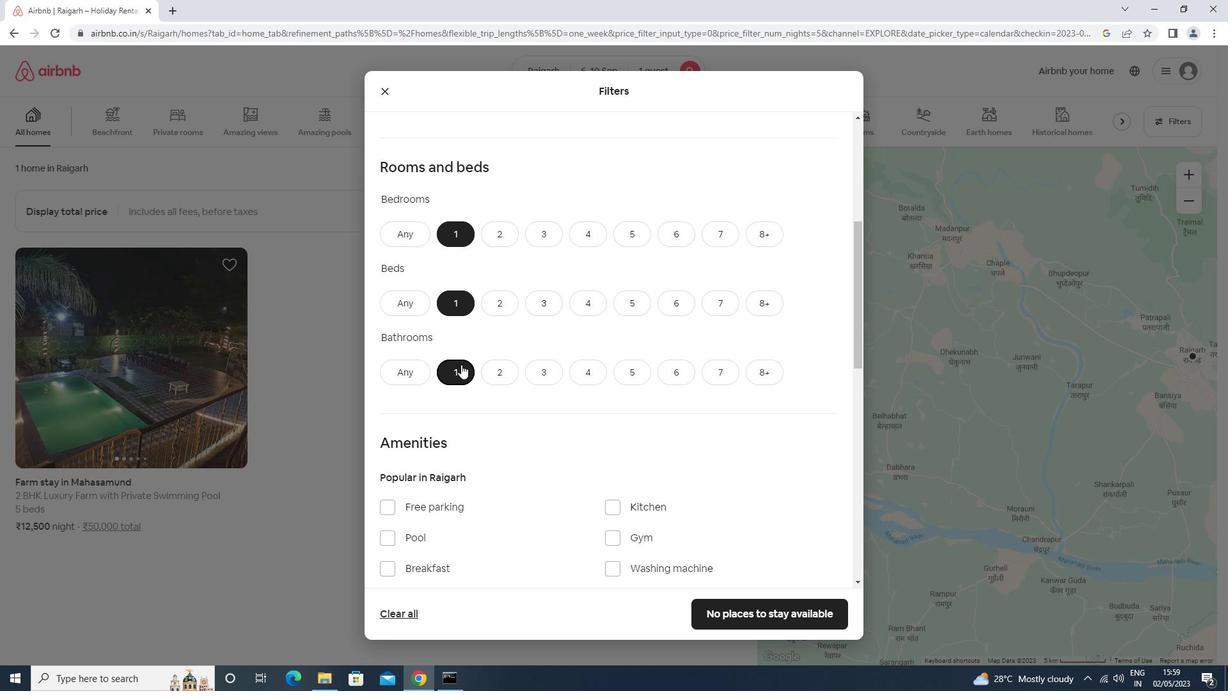 
Action: Mouse scrolled (462, 362) with delta (0, 0)
Screenshot: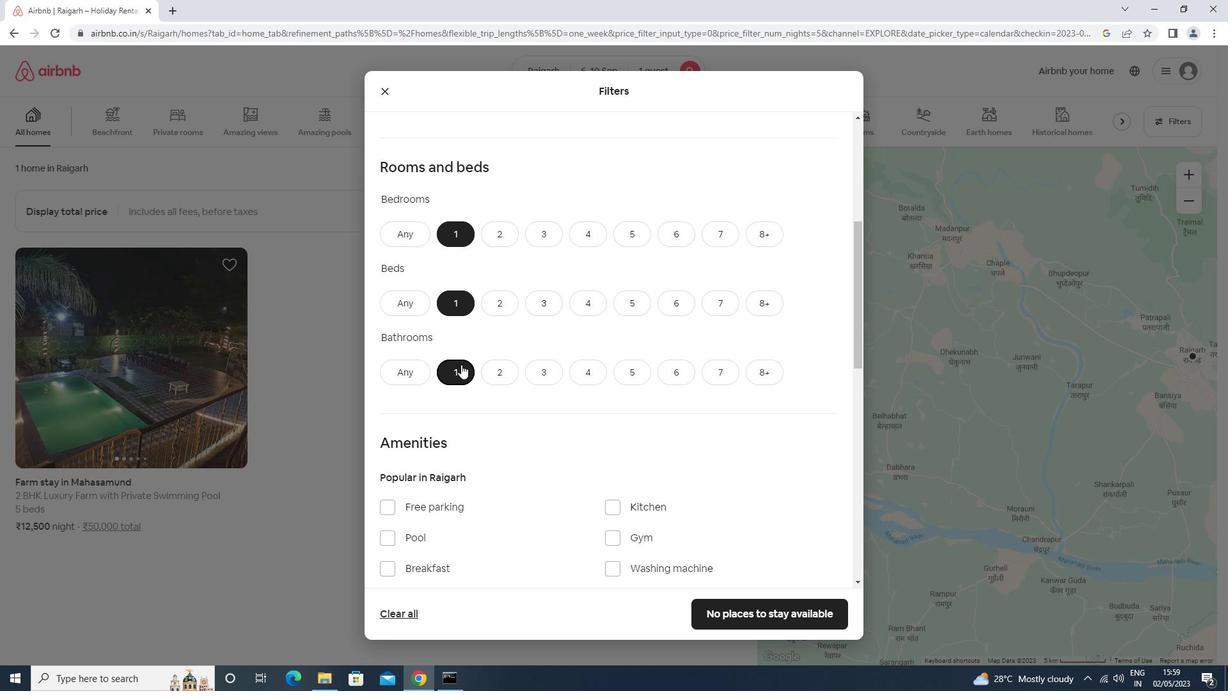 
Action: Mouse scrolled (462, 362) with delta (0, 0)
Screenshot: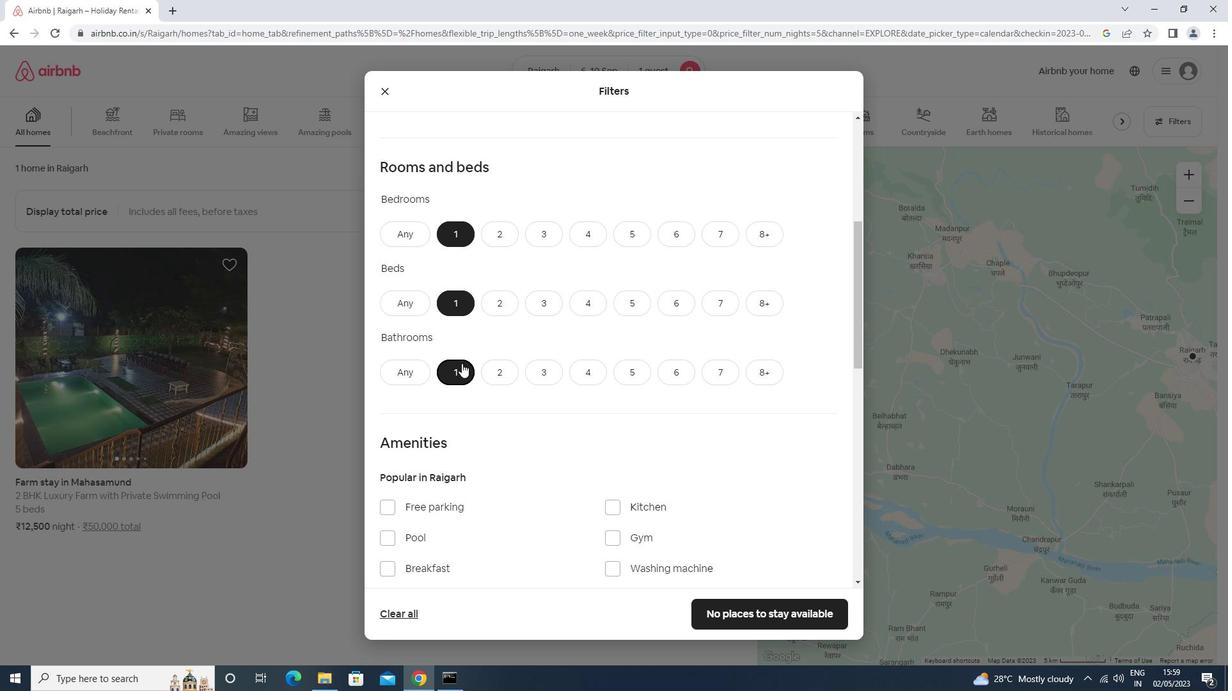 
Action: Mouse moved to (467, 305)
Screenshot: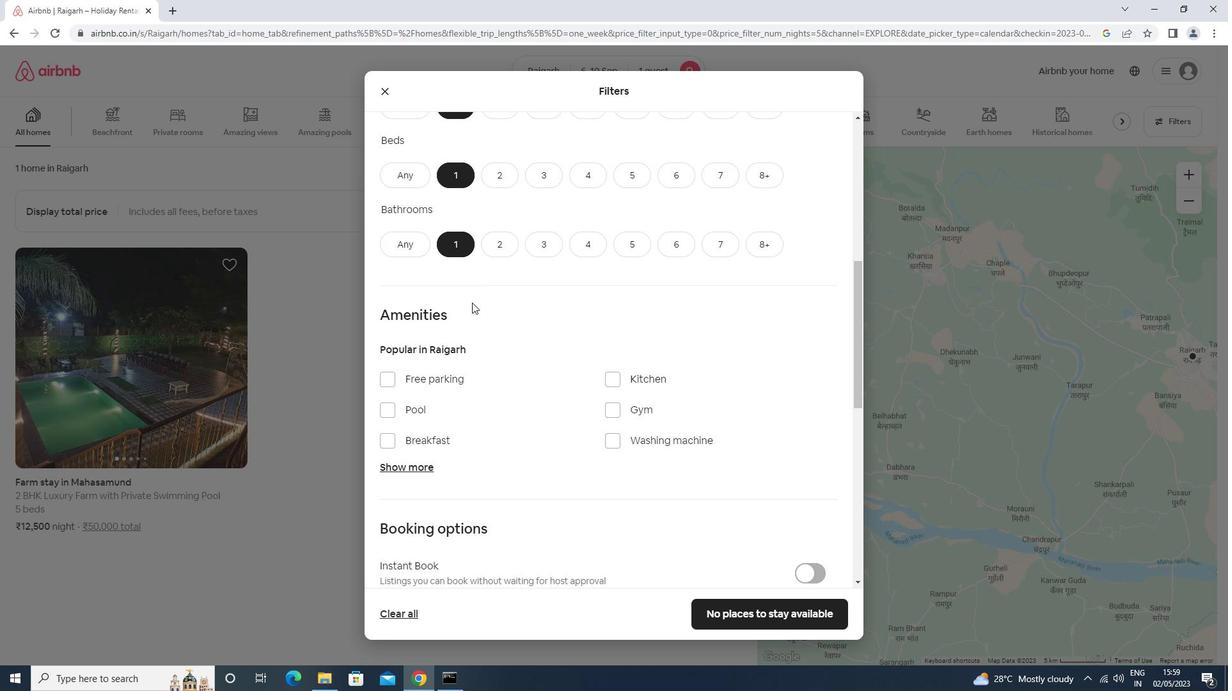 
Action: Mouse scrolled (467, 304) with delta (0, 0)
Screenshot: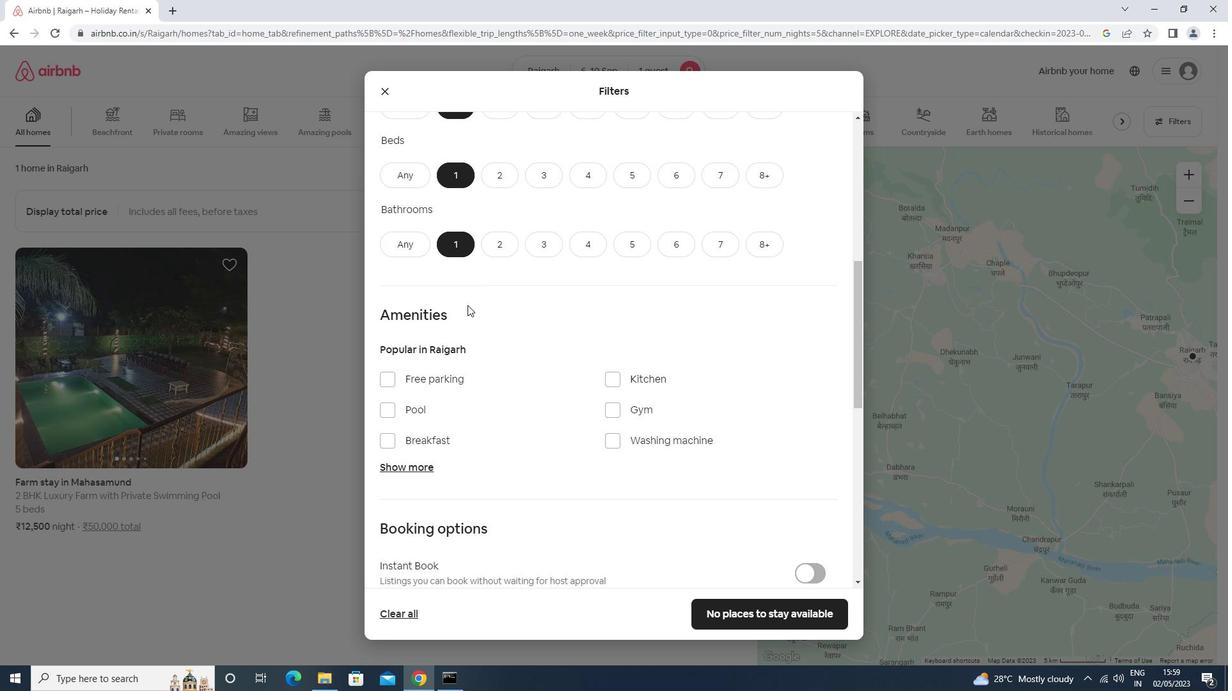 
Action: Mouse scrolled (467, 304) with delta (0, 0)
Screenshot: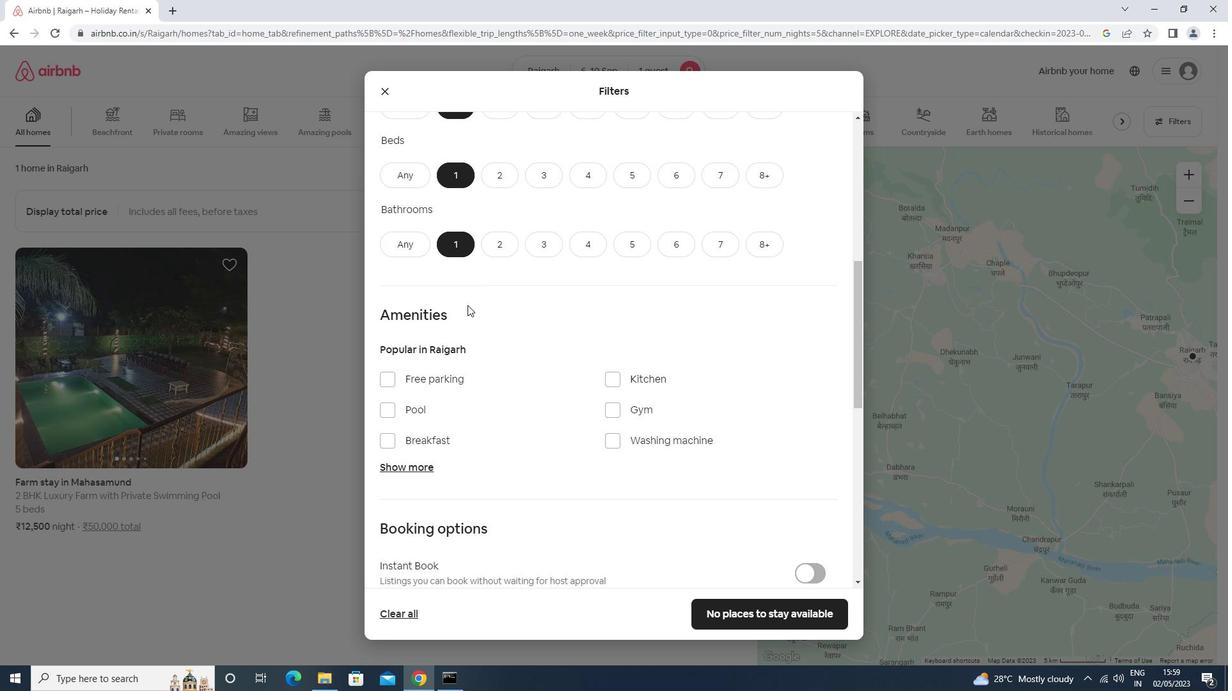 
Action: Mouse scrolled (467, 304) with delta (0, 0)
Screenshot: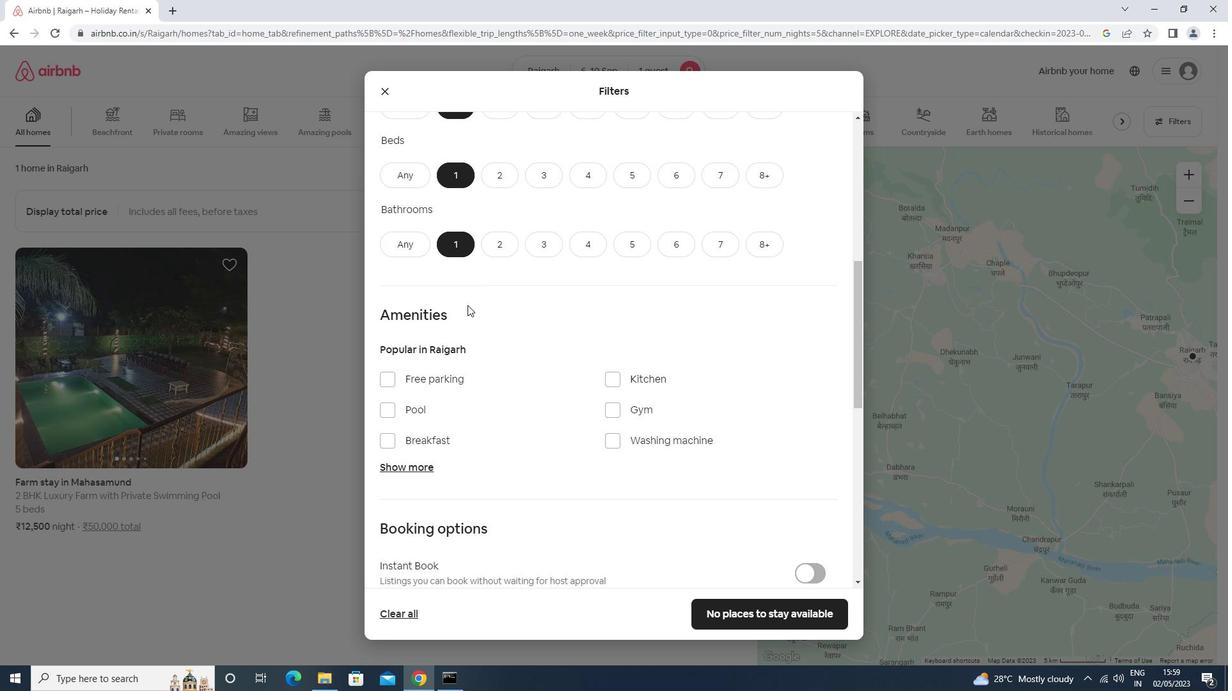 
Action: Mouse scrolled (467, 304) with delta (0, 0)
Screenshot: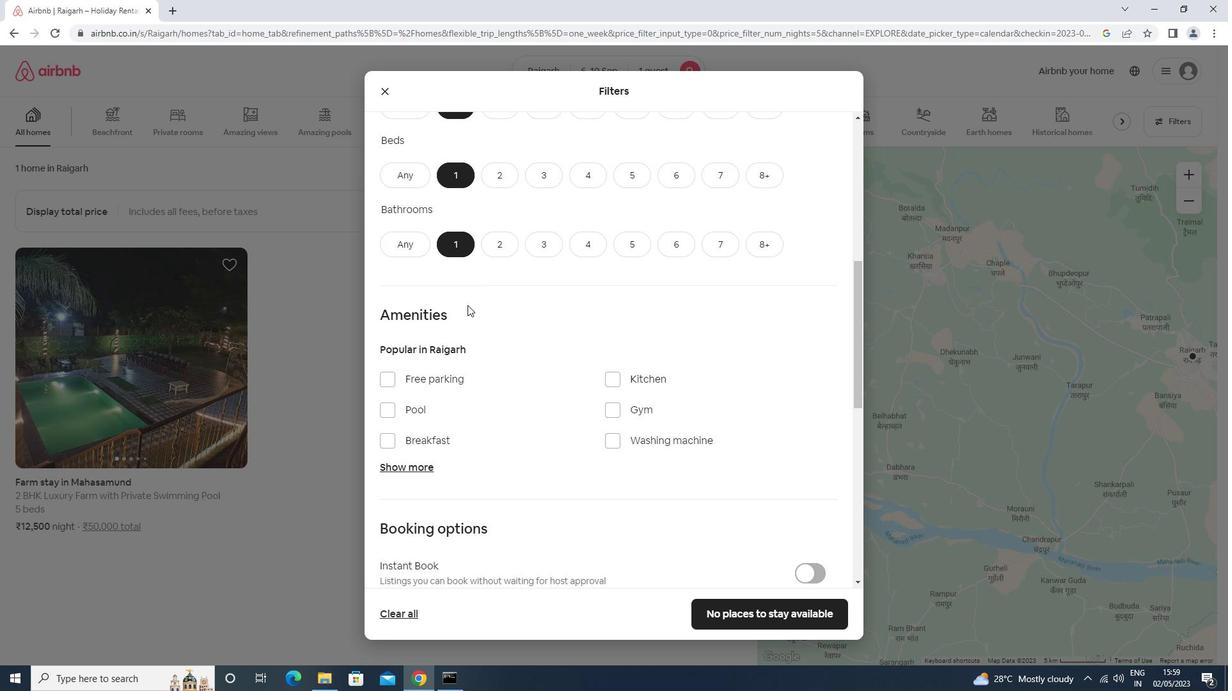 
Action: Mouse scrolled (467, 304) with delta (0, 0)
Screenshot: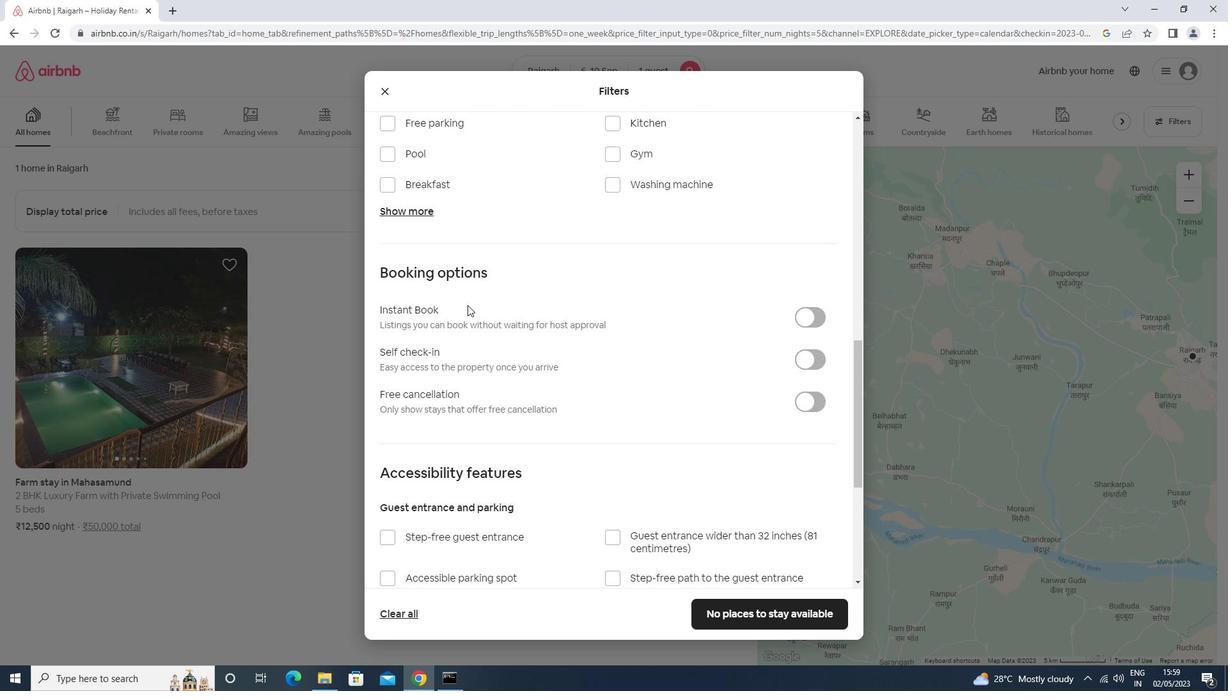 
Action: Mouse scrolled (467, 304) with delta (0, 0)
Screenshot: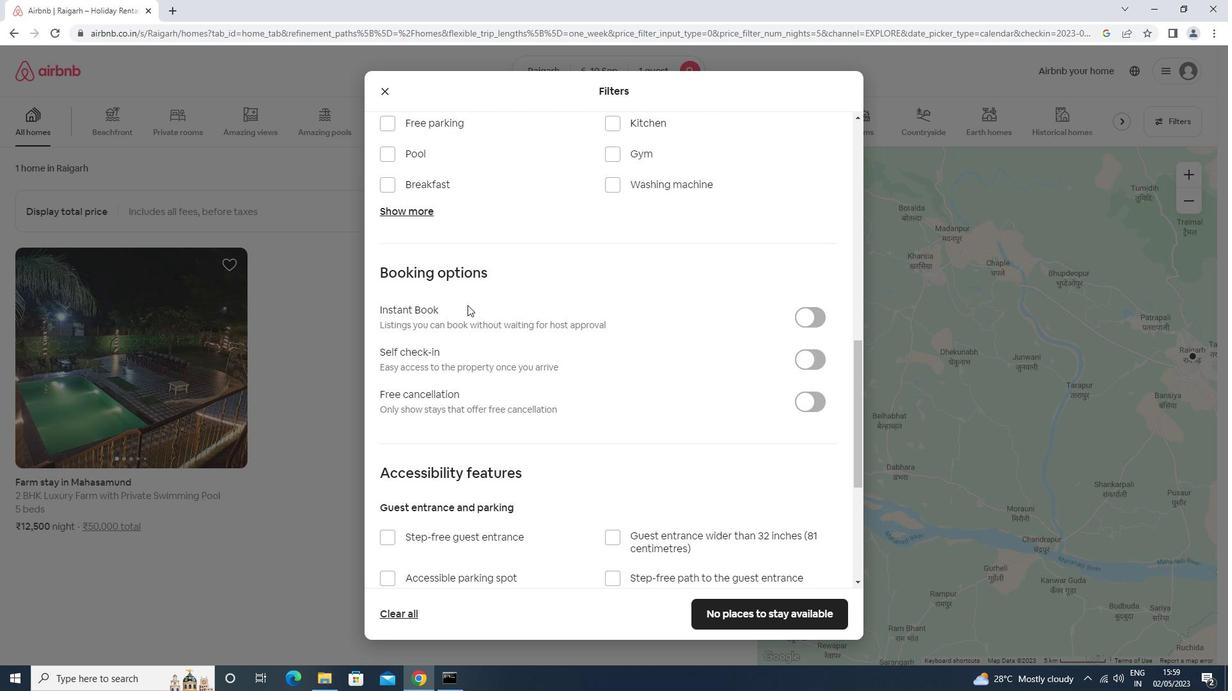 
Action: Mouse scrolled (467, 304) with delta (0, 0)
Screenshot: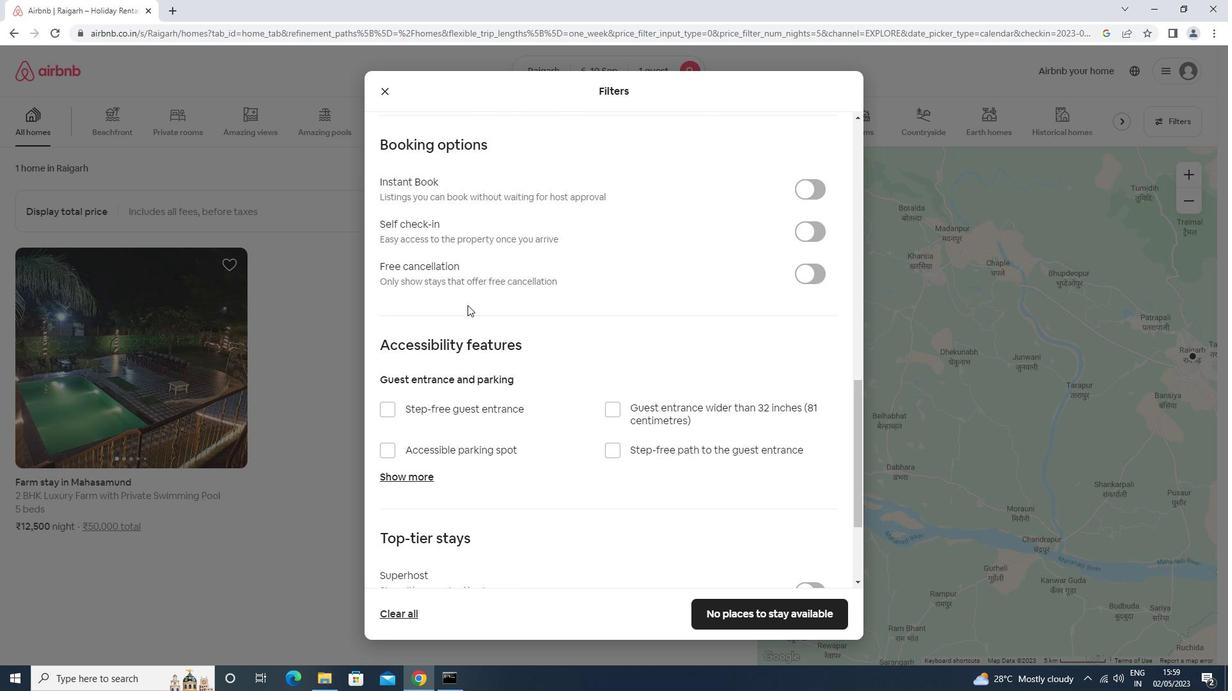 
Action: Mouse scrolled (467, 304) with delta (0, 0)
Screenshot: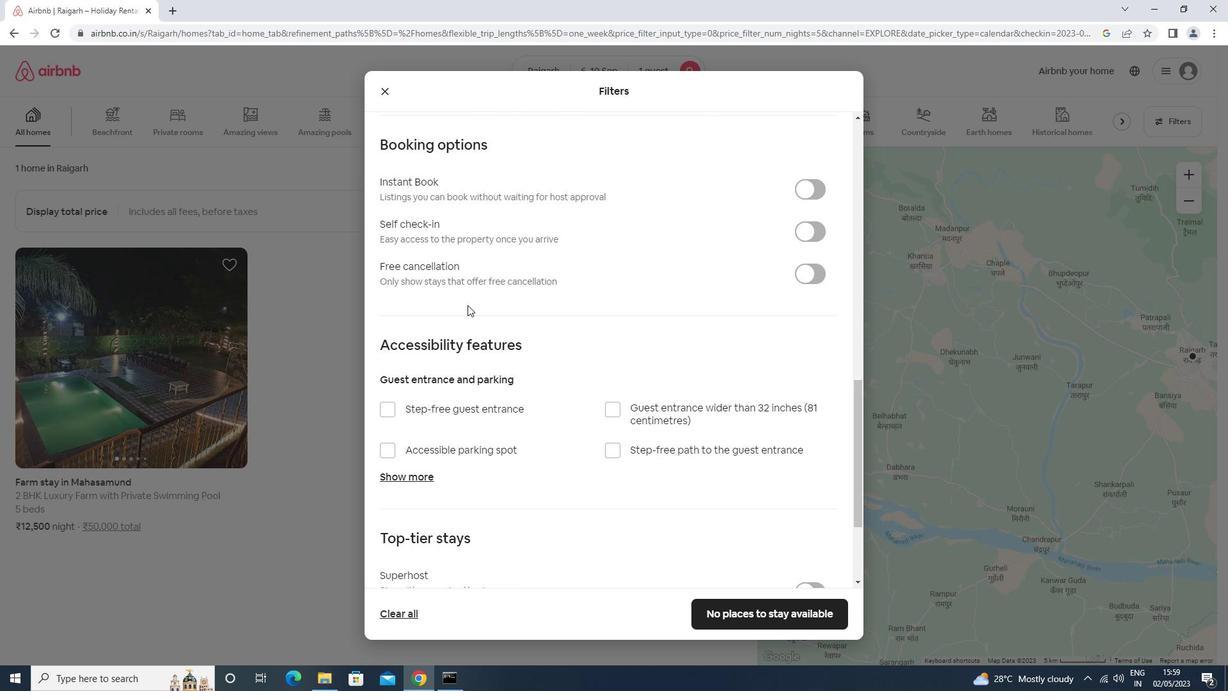 
Action: Mouse scrolled (467, 304) with delta (0, 0)
Screenshot: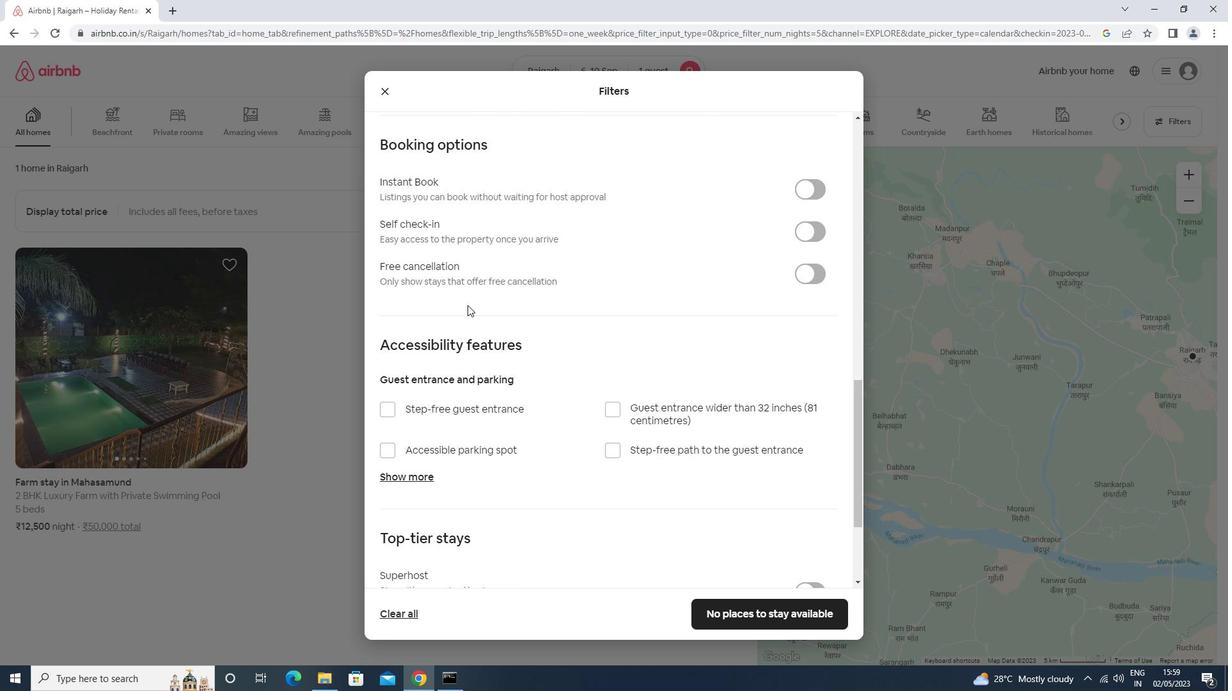 
Action: Mouse scrolled (467, 304) with delta (0, 0)
Screenshot: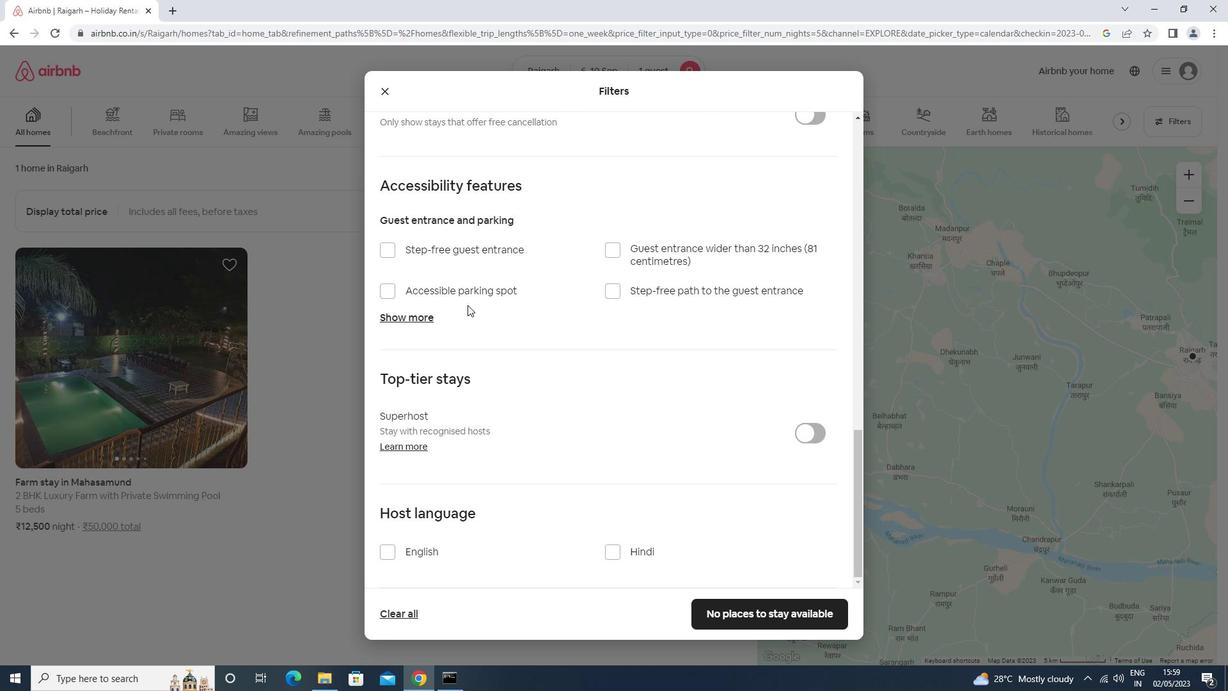 
Action: Mouse scrolled (467, 304) with delta (0, 0)
Screenshot: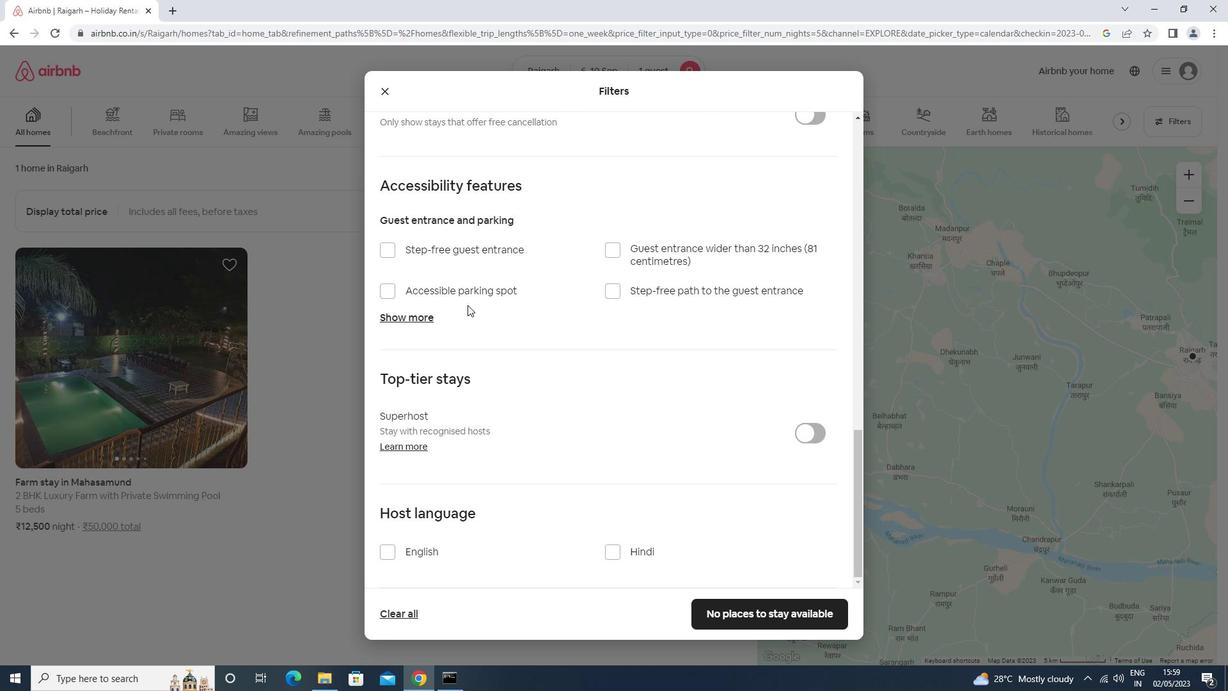 
Action: Mouse scrolled (467, 304) with delta (0, 0)
Screenshot: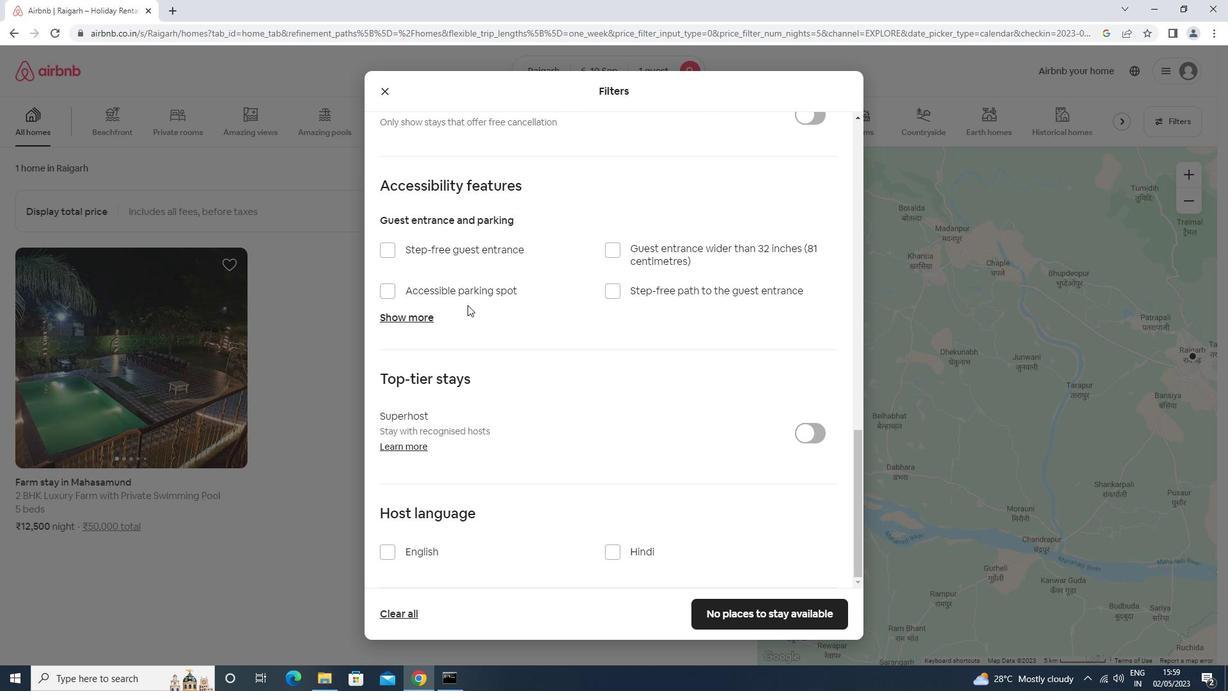 
Action: Mouse scrolled (467, 304) with delta (0, 0)
Screenshot: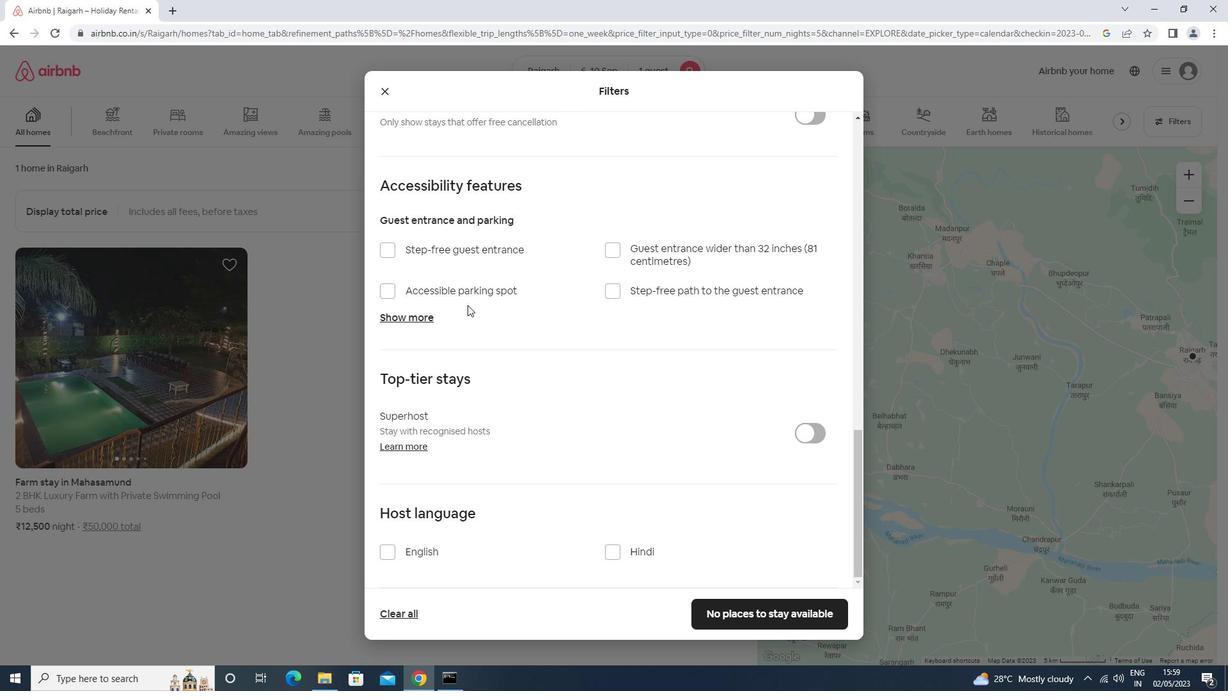 
Action: Mouse scrolled (467, 304) with delta (0, 0)
Screenshot: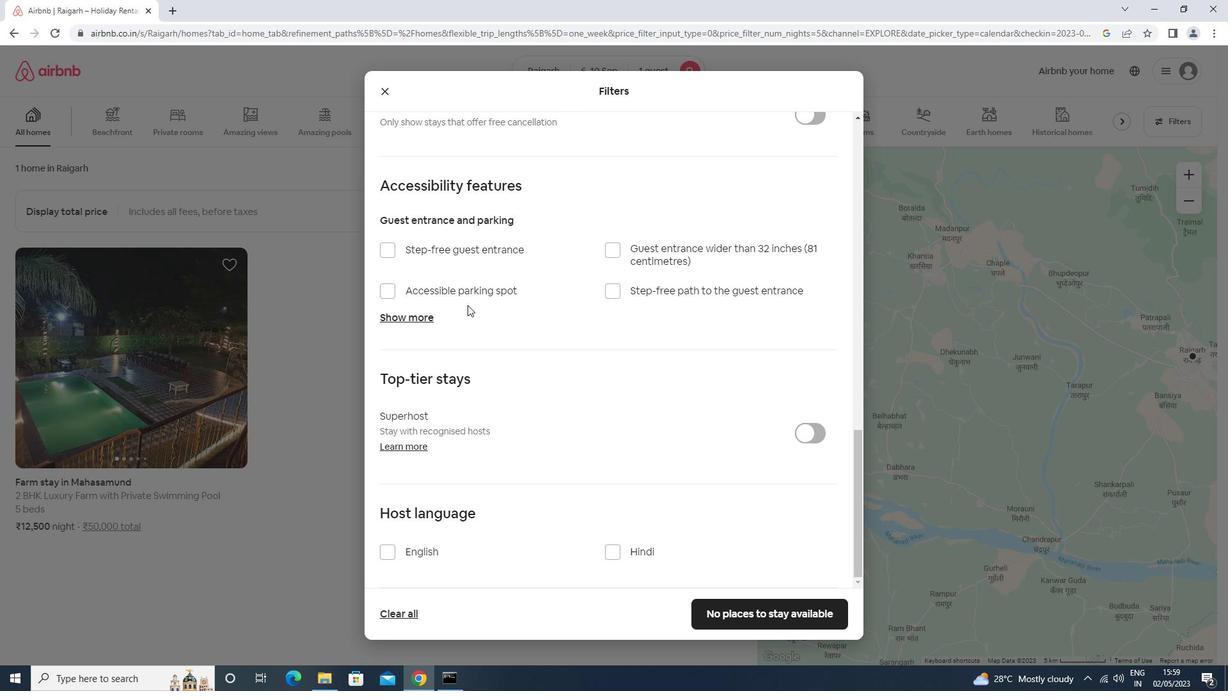 
Action: Mouse scrolled (467, 304) with delta (0, 0)
Screenshot: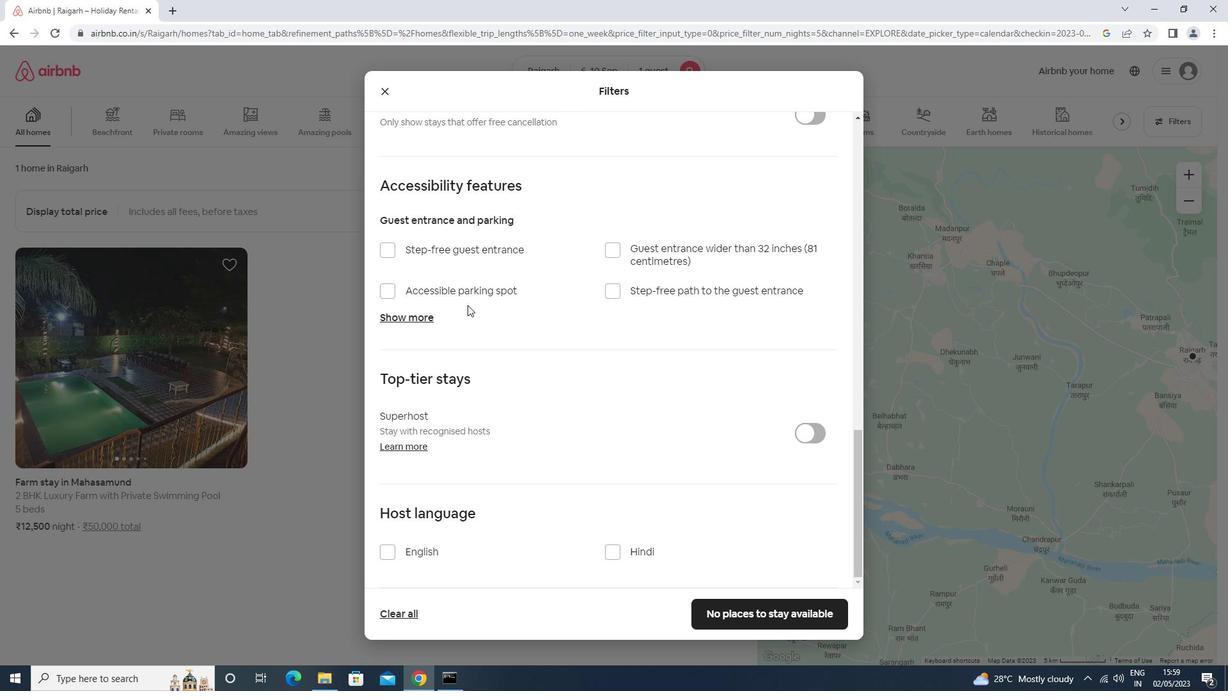 
Action: Mouse scrolled (467, 304) with delta (0, 0)
Screenshot: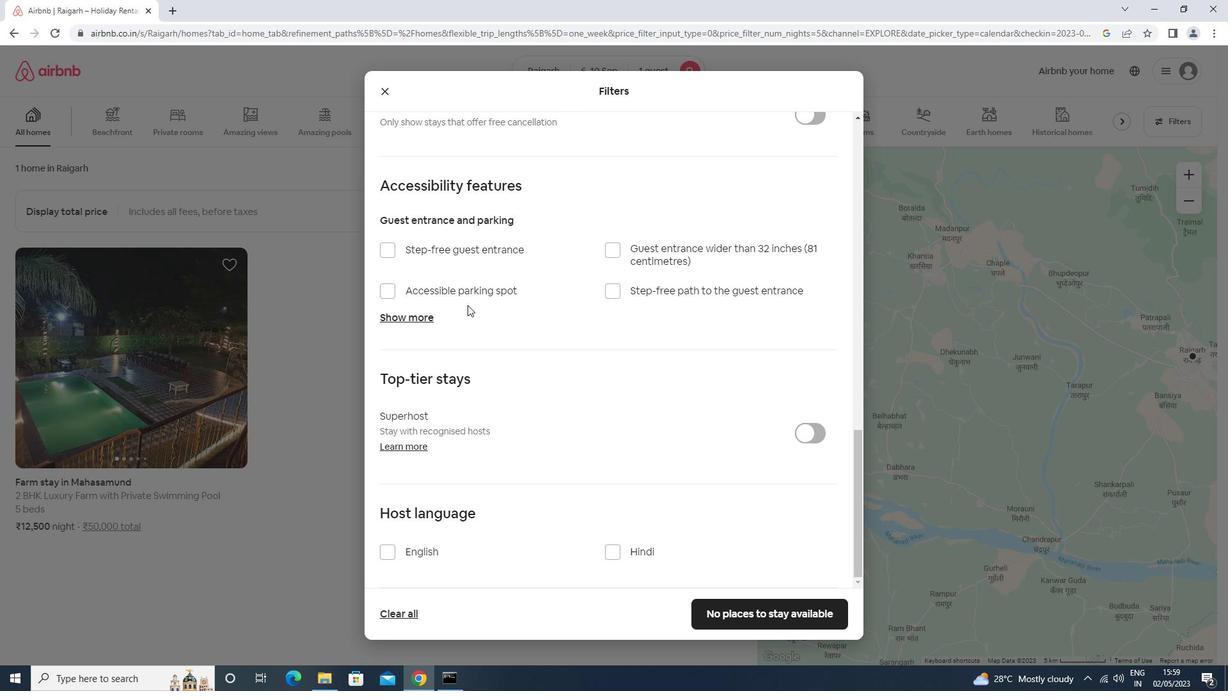 
Action: Mouse scrolled (467, 304) with delta (0, 0)
Screenshot: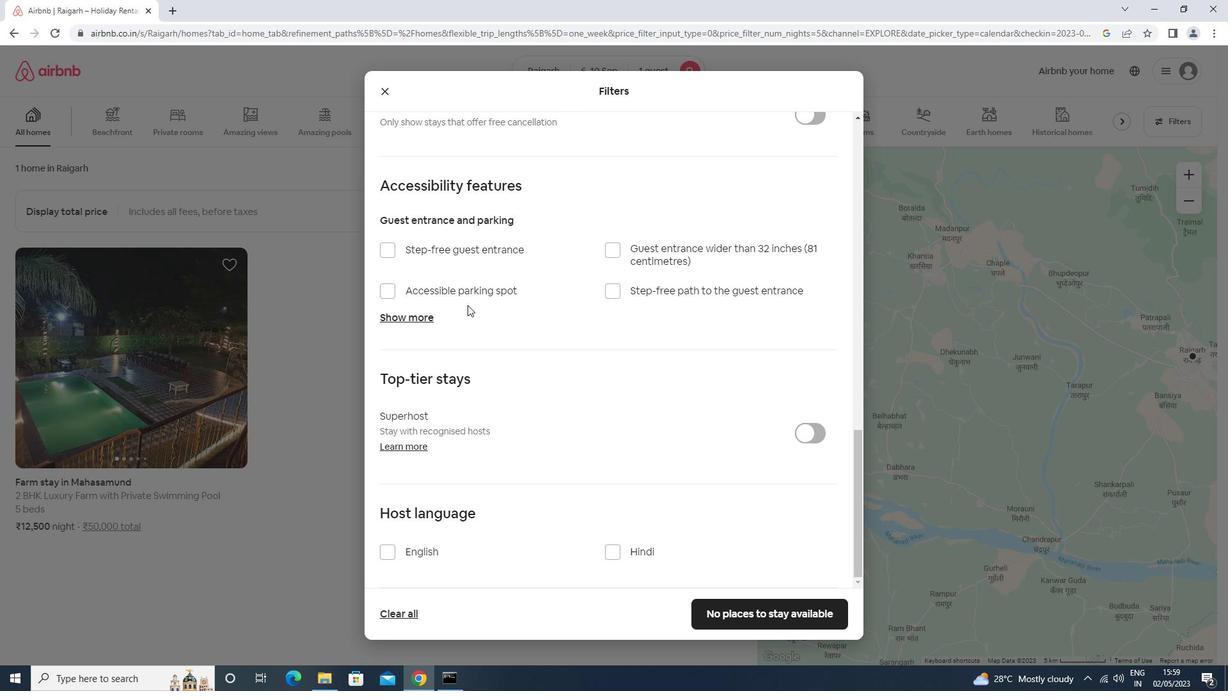 
Action: Mouse scrolled (467, 304) with delta (0, 0)
Screenshot: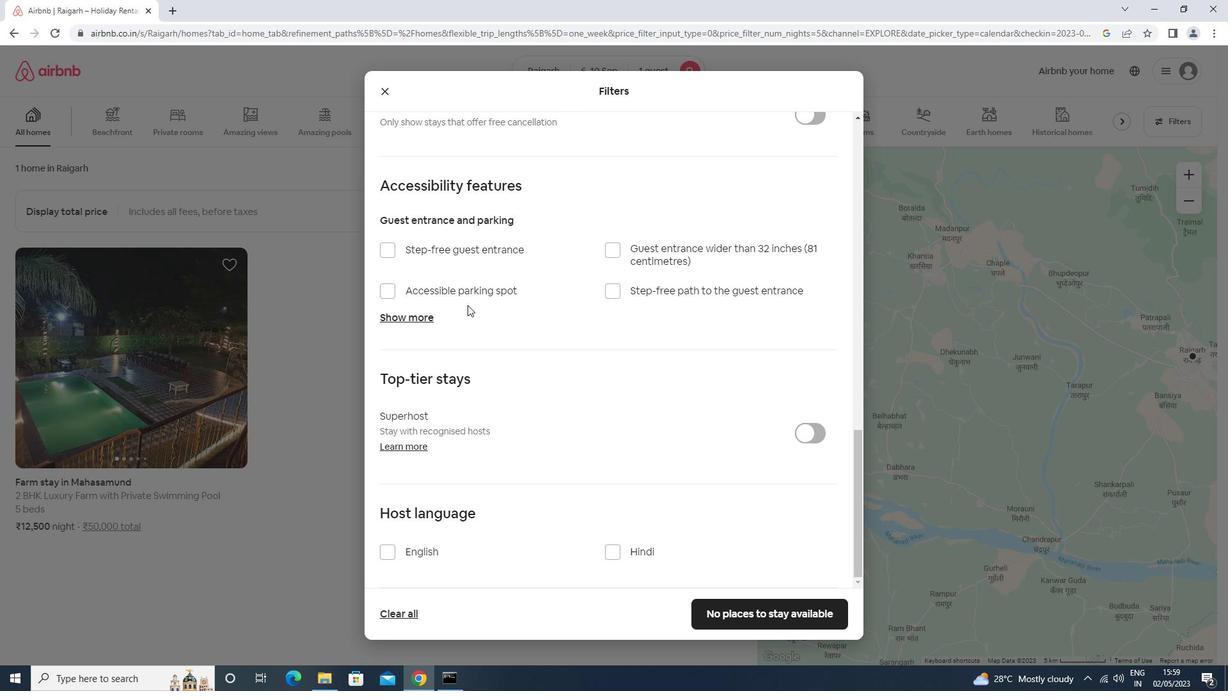 
Action: Mouse moved to (448, 551)
Screenshot: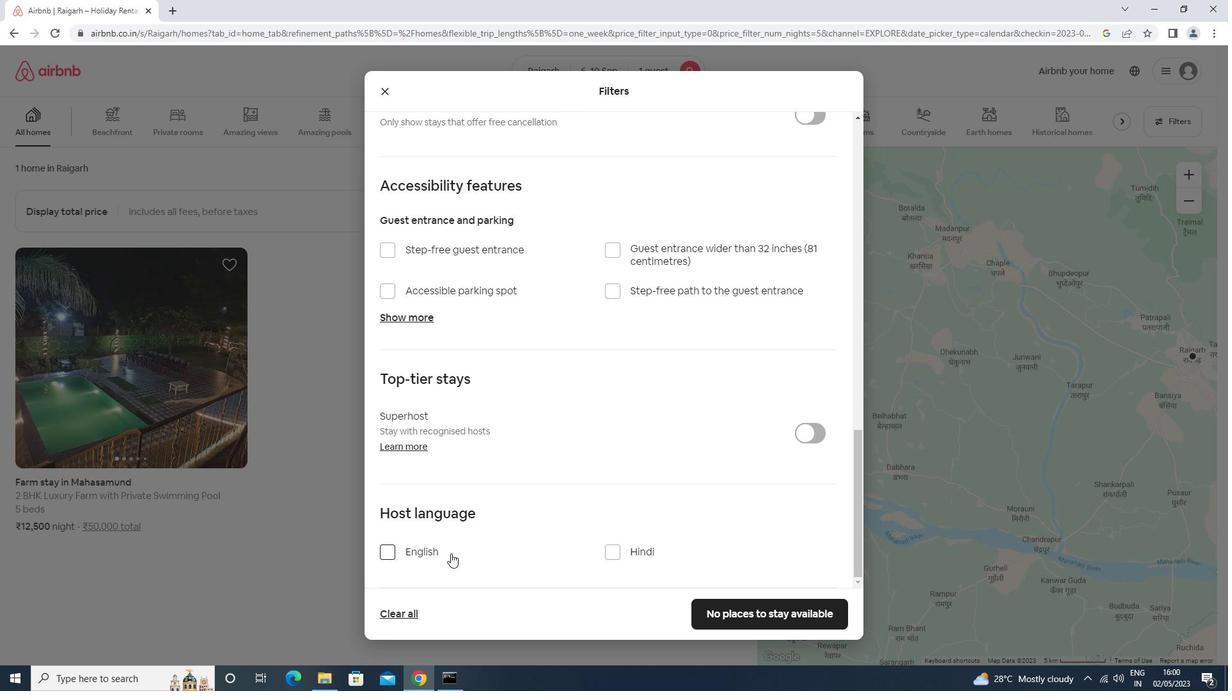 
Action: Mouse pressed left at (448, 551)
Screenshot: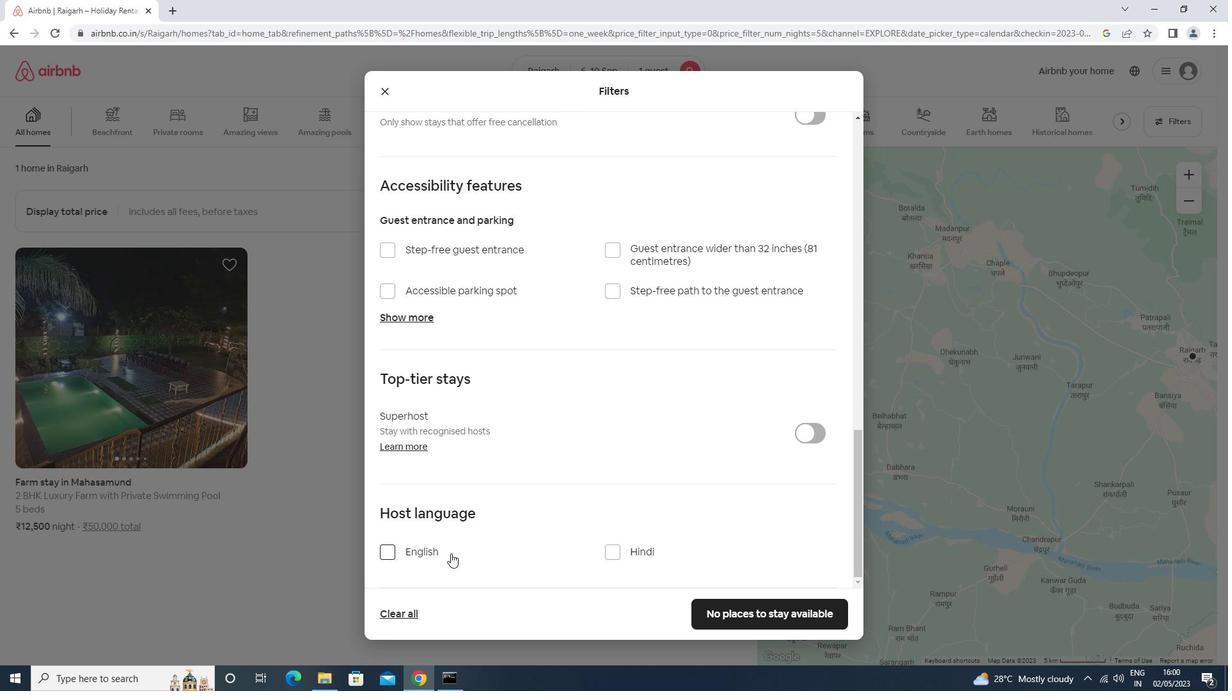 
Action: Mouse moved to (742, 615)
Screenshot: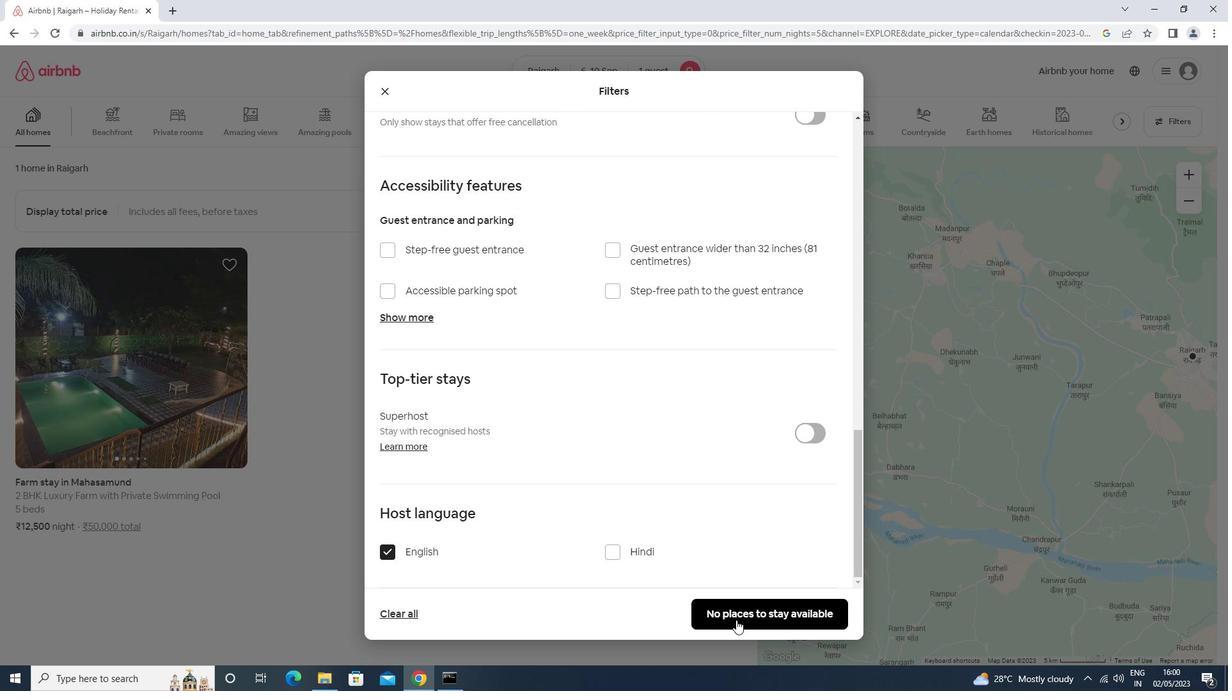 
Action: Mouse pressed left at (742, 615)
Screenshot: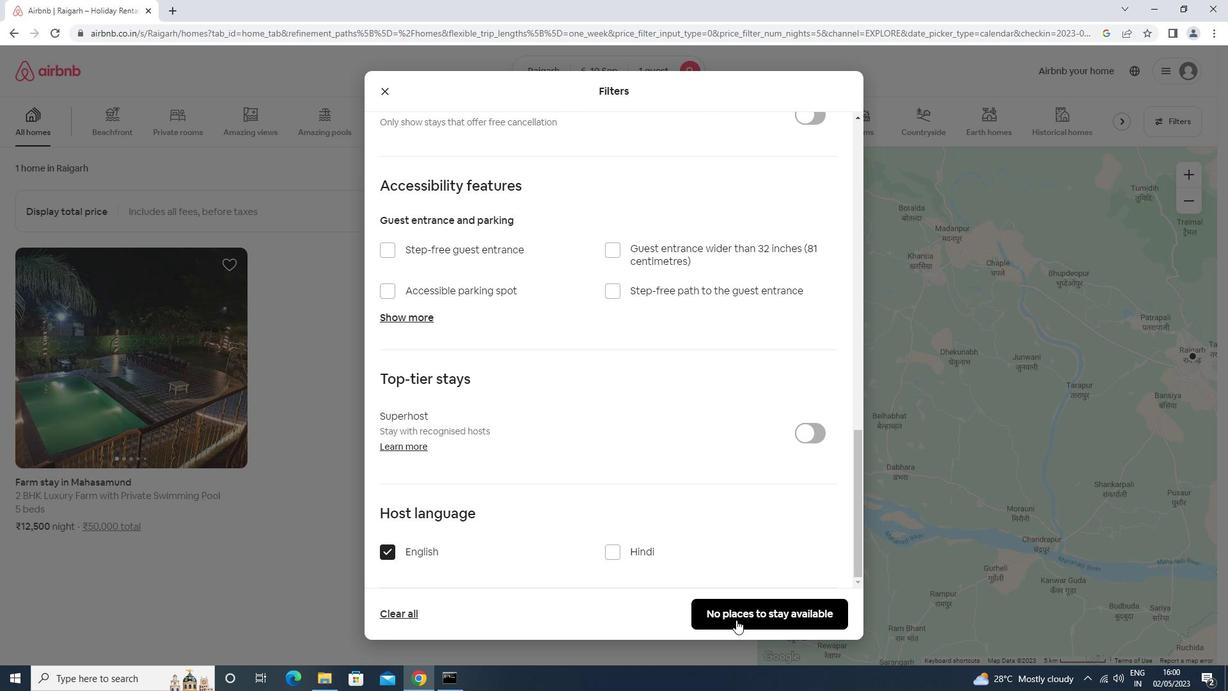 
Action: Mouse moved to (743, 613)
Screenshot: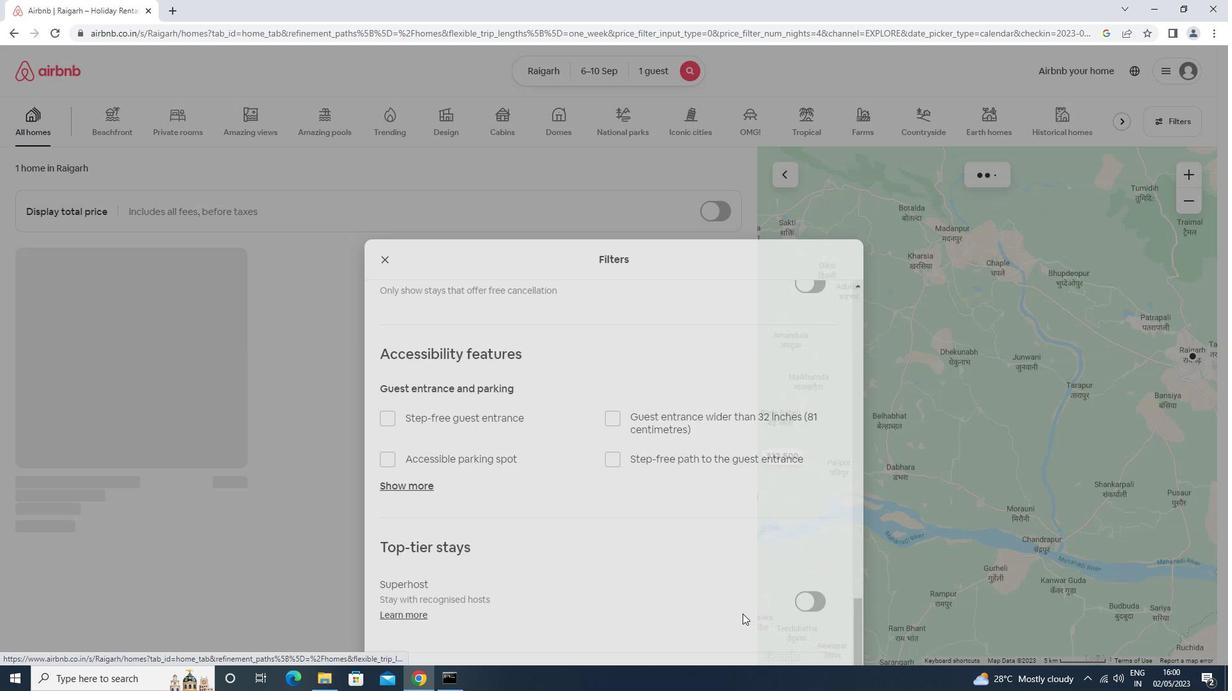 
